Task: Adjust the mouse tracking speed and scrolling direction according to your preference.
Action: Mouse moved to (374, 181)
Screenshot: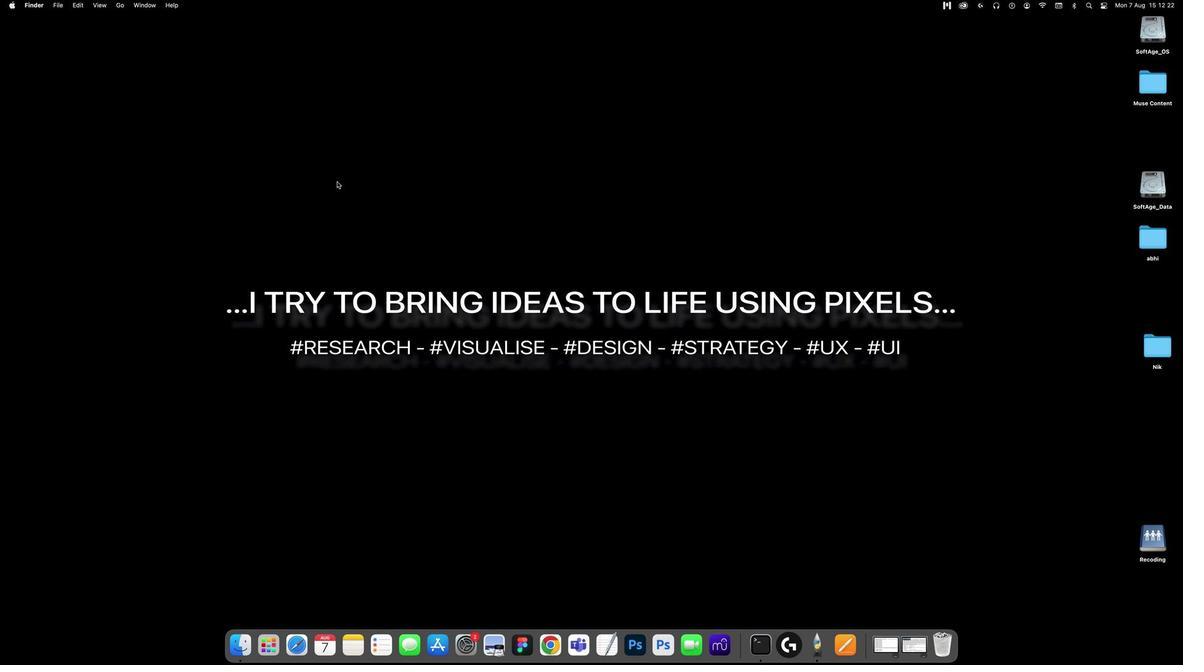 
Action: Mouse pressed left at (374, 181)
Screenshot: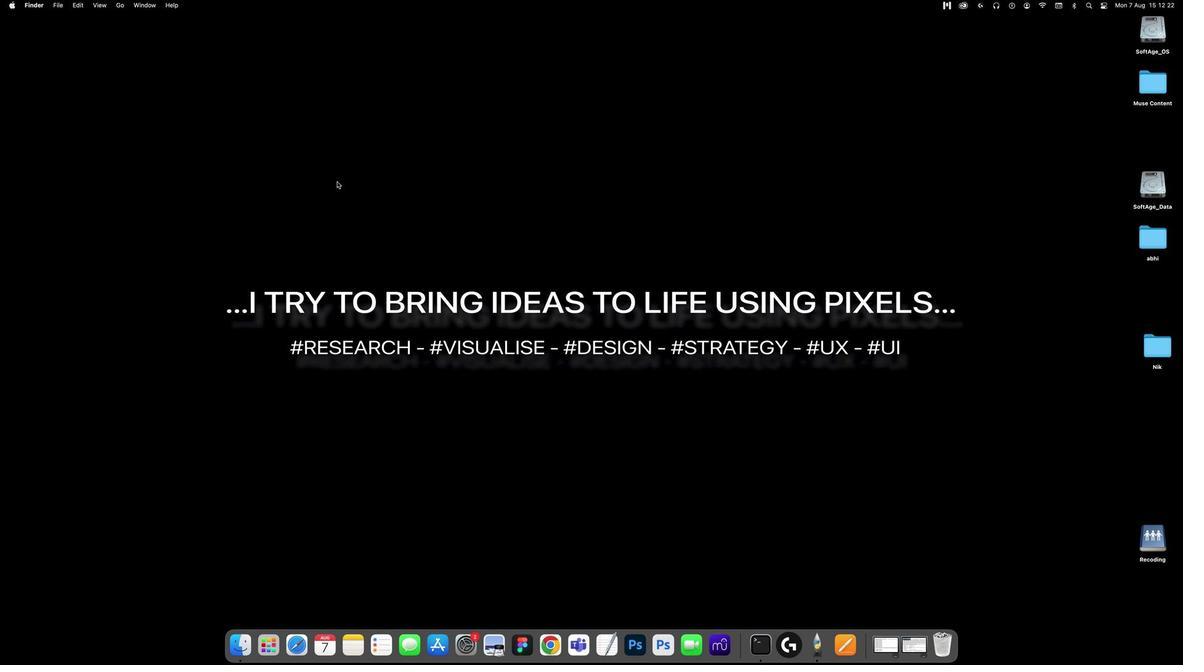 
Action: Mouse moved to (85, 1)
Screenshot: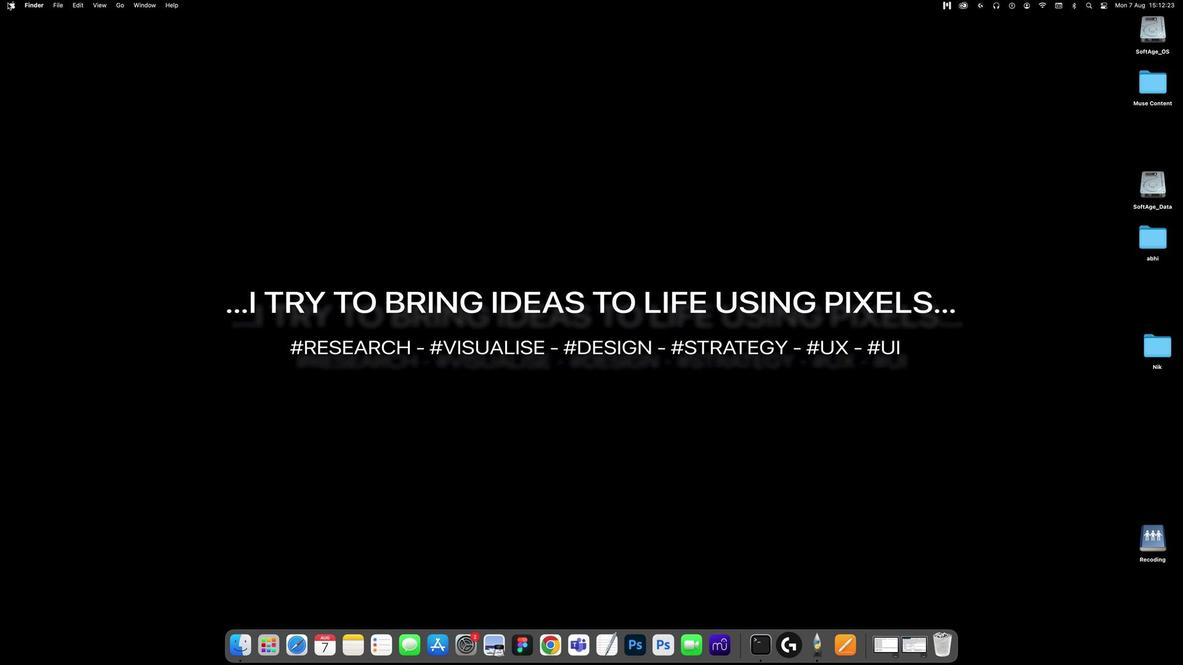 
Action: Mouse pressed left at (85, 1)
Screenshot: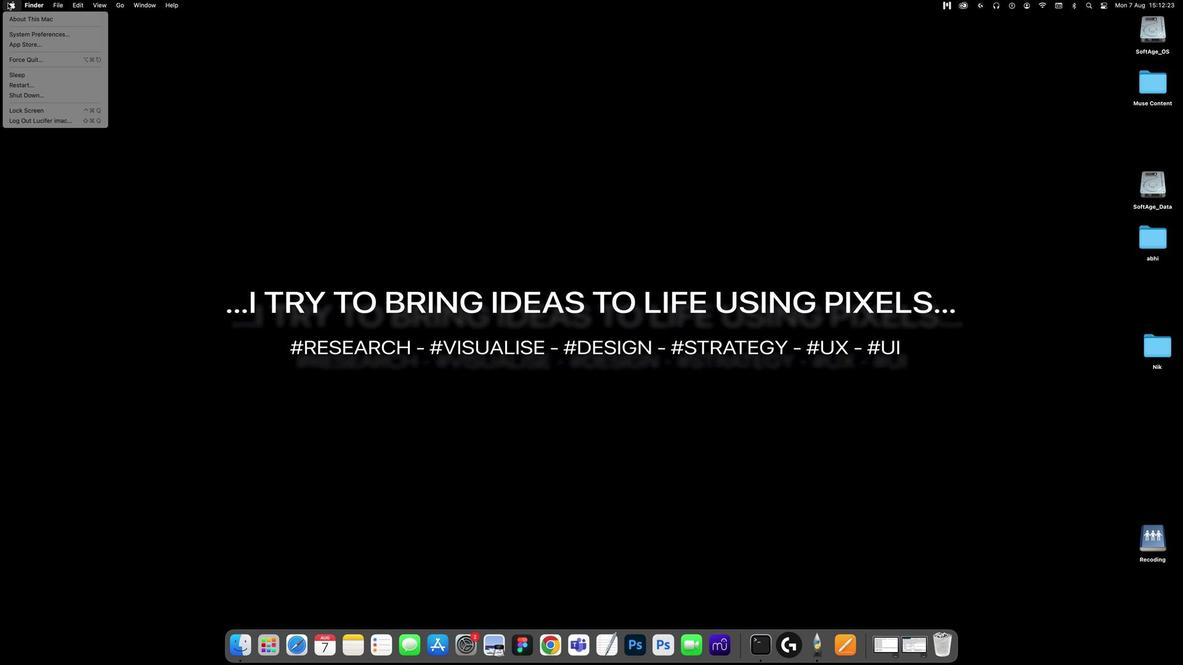 
Action: Mouse moved to (88, 31)
Screenshot: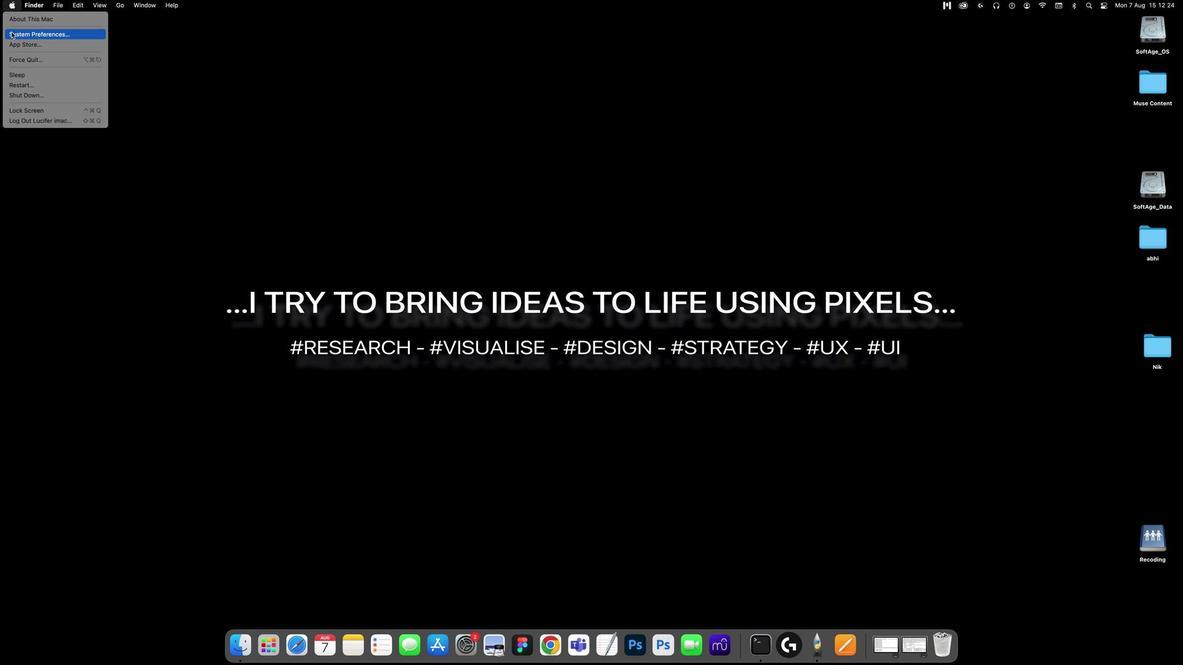 
Action: Mouse pressed left at (88, 31)
Screenshot: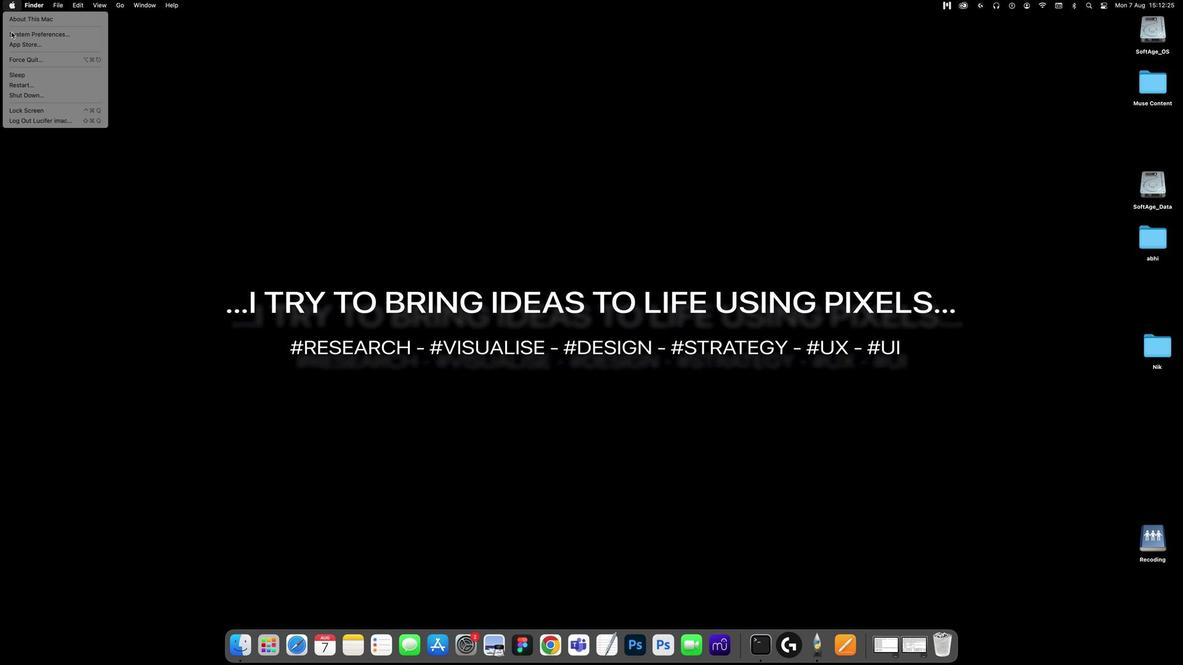 
Action: Mouse moved to (677, 366)
Screenshot: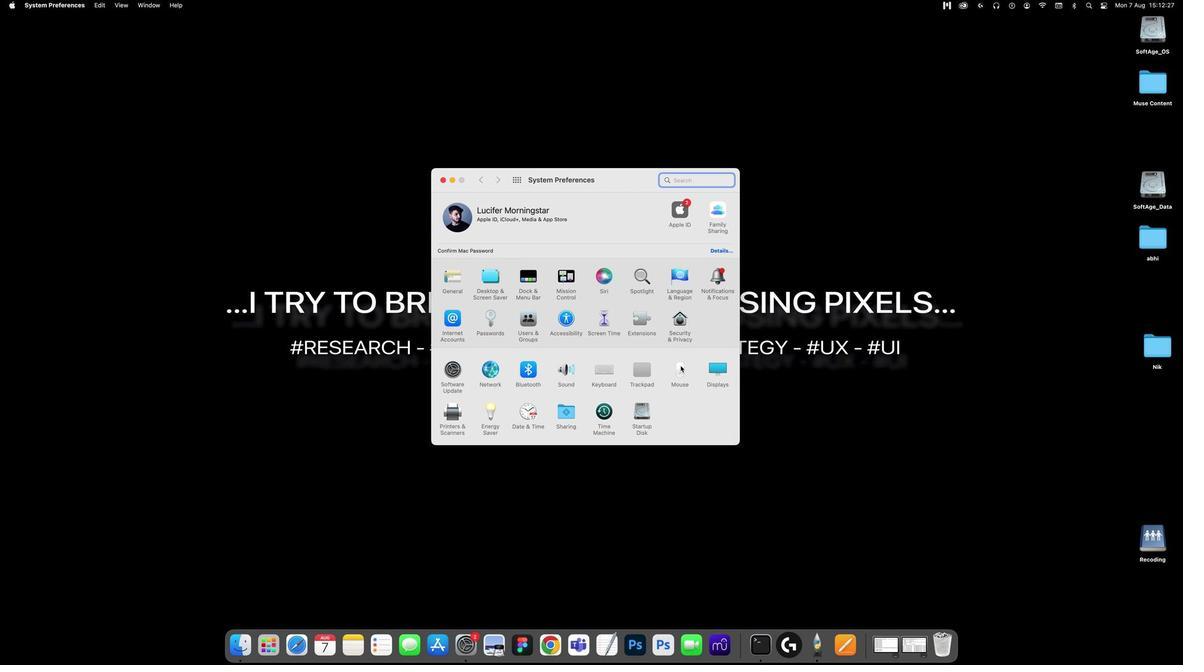 
Action: Mouse pressed left at (677, 366)
Screenshot: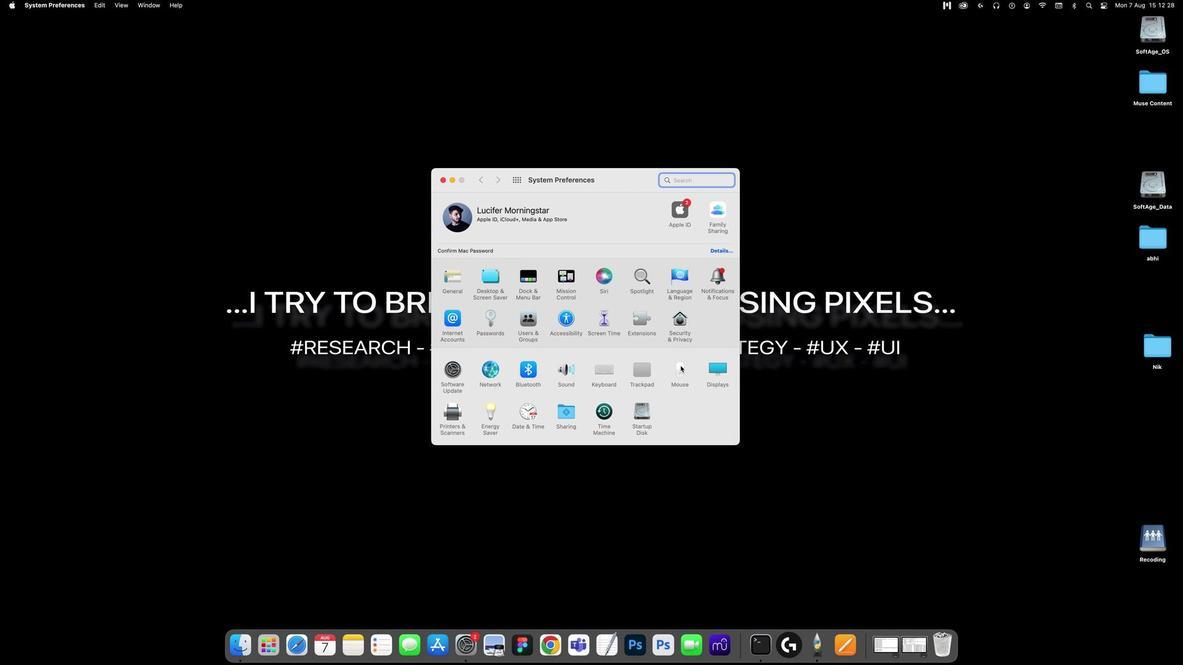 
Action: Mouse moved to (547, 232)
Screenshot: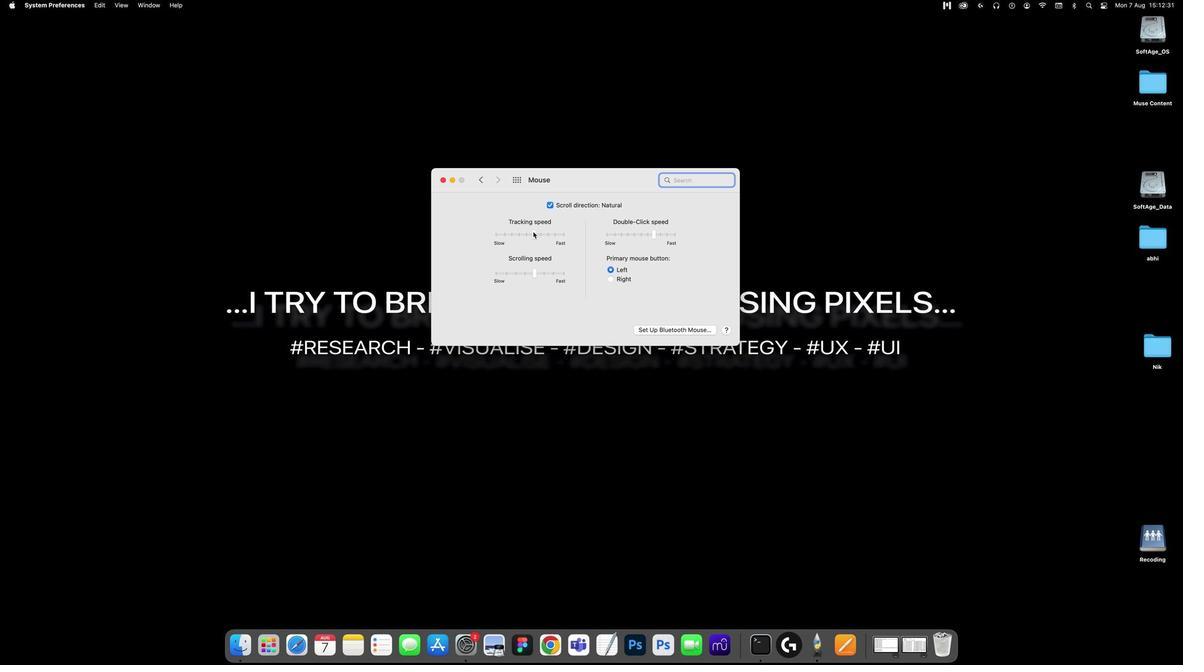 
Action: Mouse pressed left at (547, 232)
Screenshot: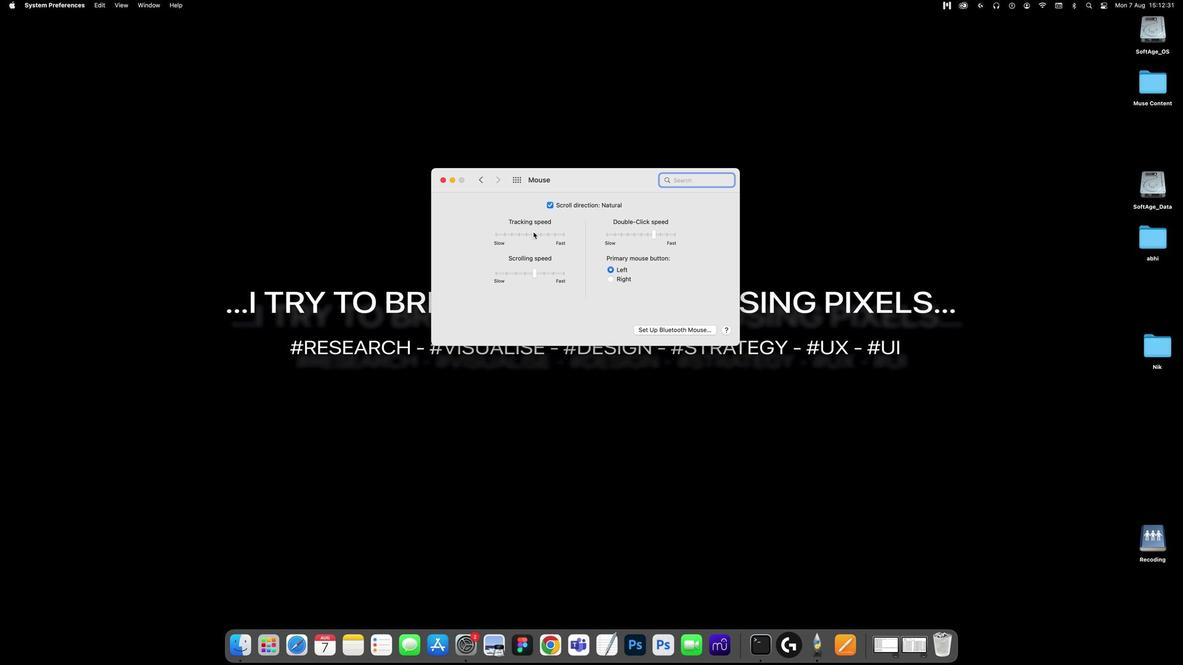
Action: Mouse moved to (549, 271)
Screenshot: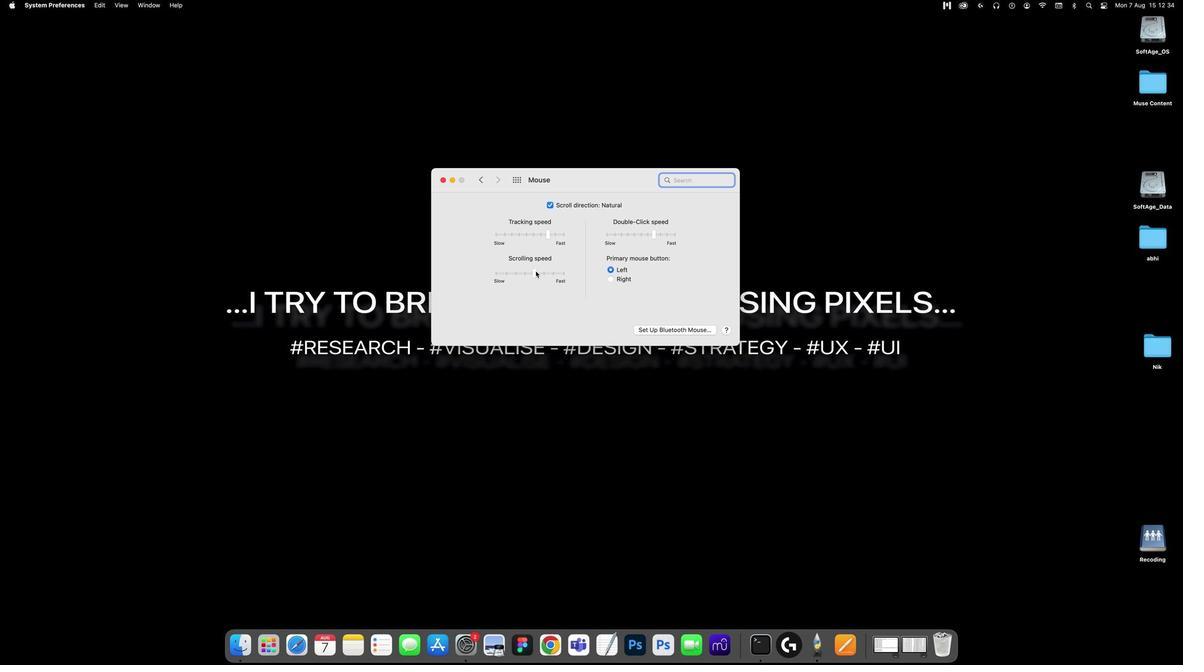 
Action: Mouse pressed left at (549, 271)
Screenshot: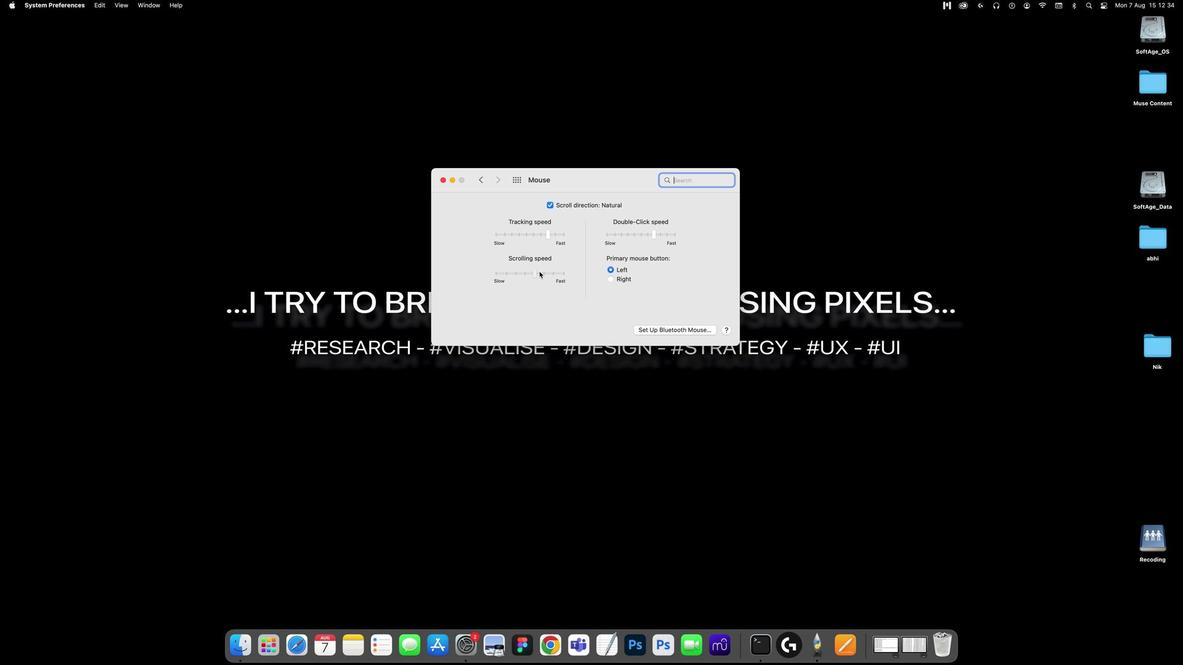 
Action: Mouse moved to (651, 232)
Screenshot: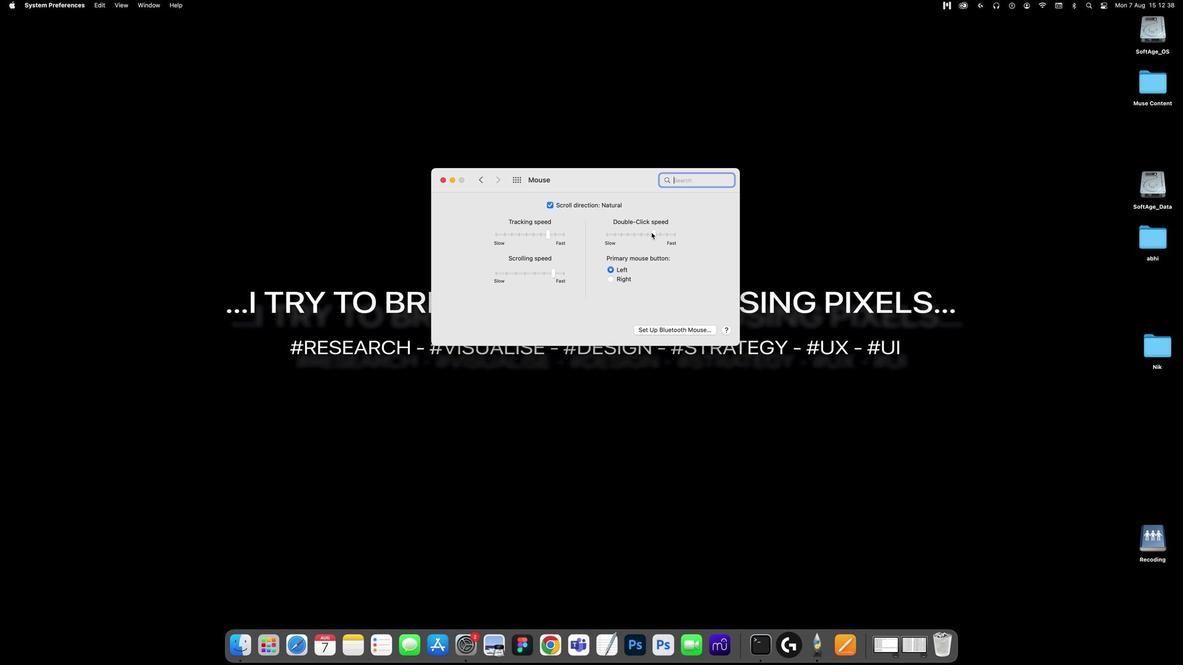 
Action: Mouse pressed left at (651, 232)
Screenshot: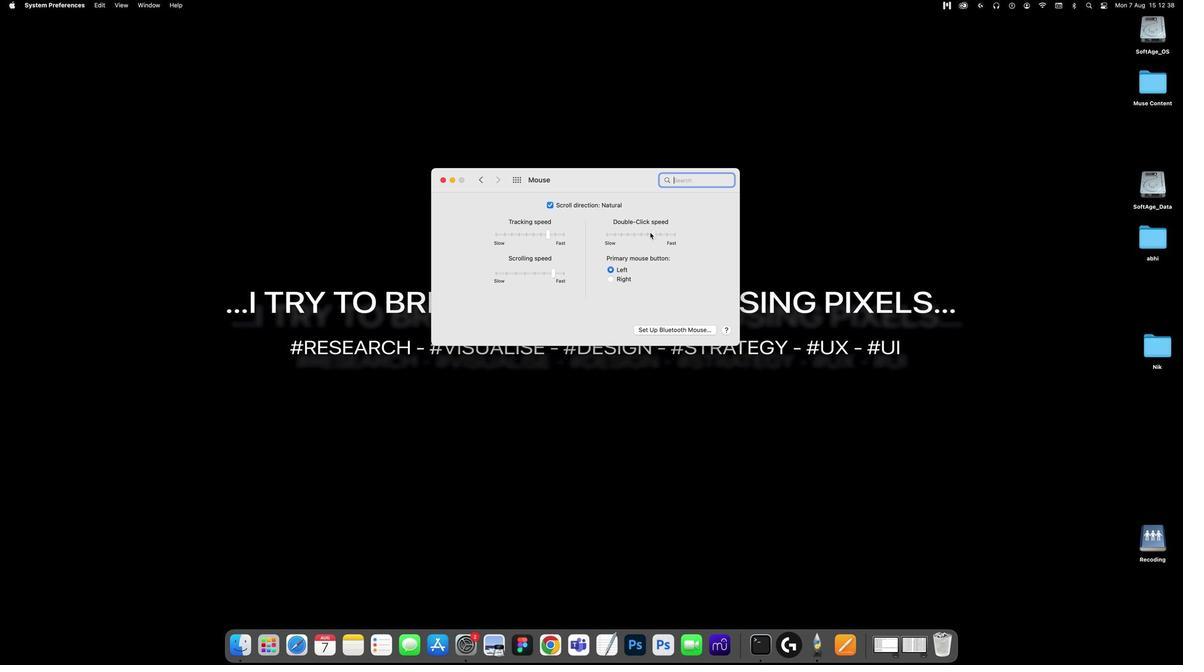 
Action: Mouse moved to (615, 279)
Screenshot: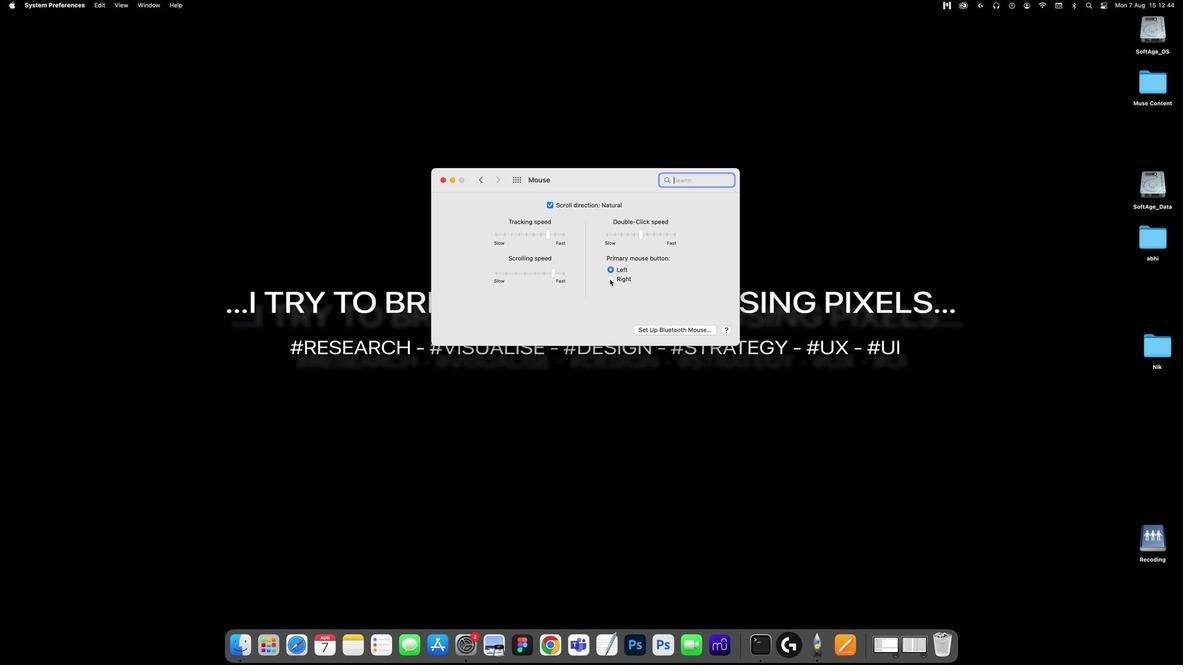 
Action: Mouse pressed left at (615, 279)
Screenshot: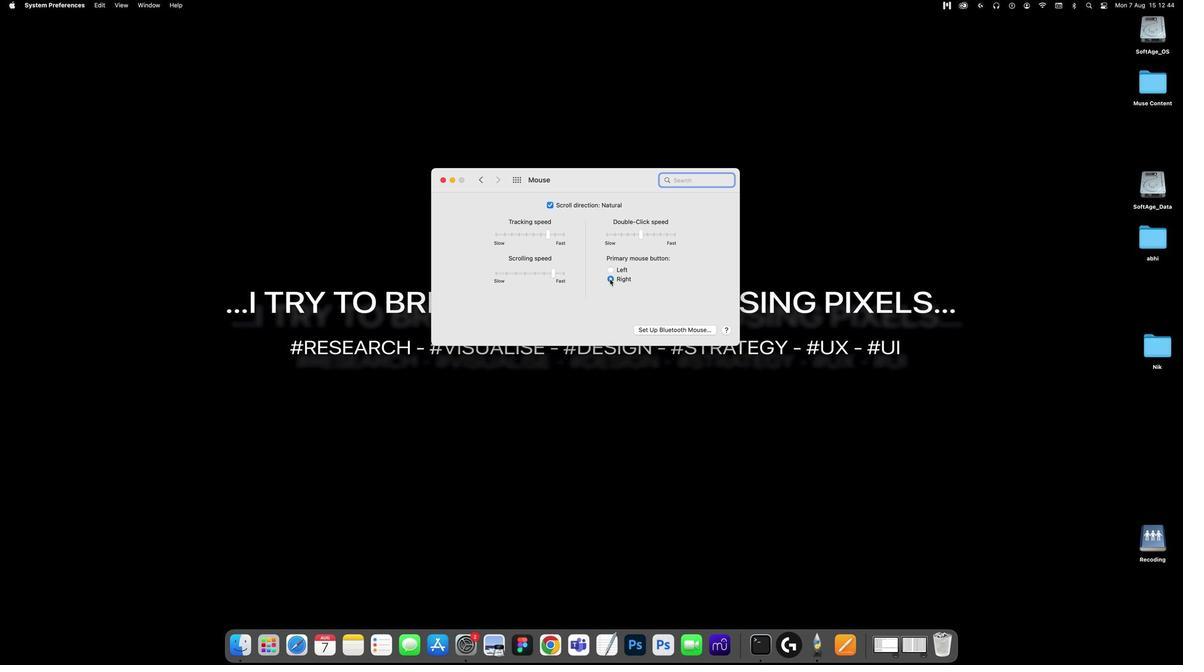 
Action: Mouse moved to (614, 271)
Screenshot: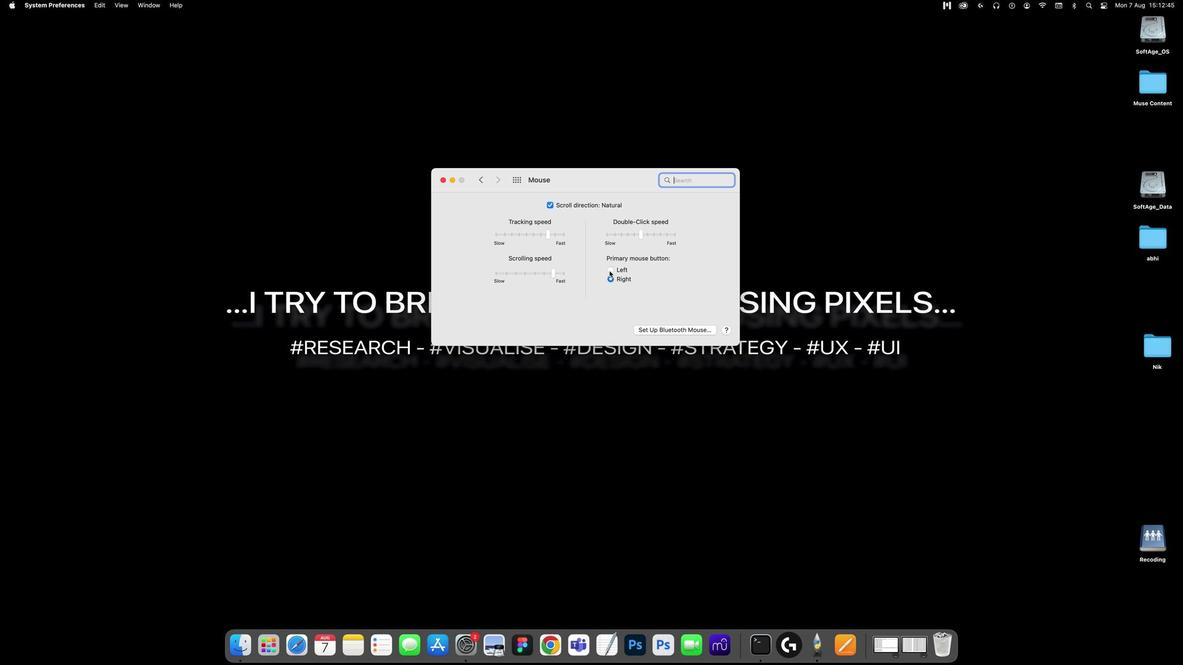 
Action: Mouse pressed right at (614, 271)
Screenshot: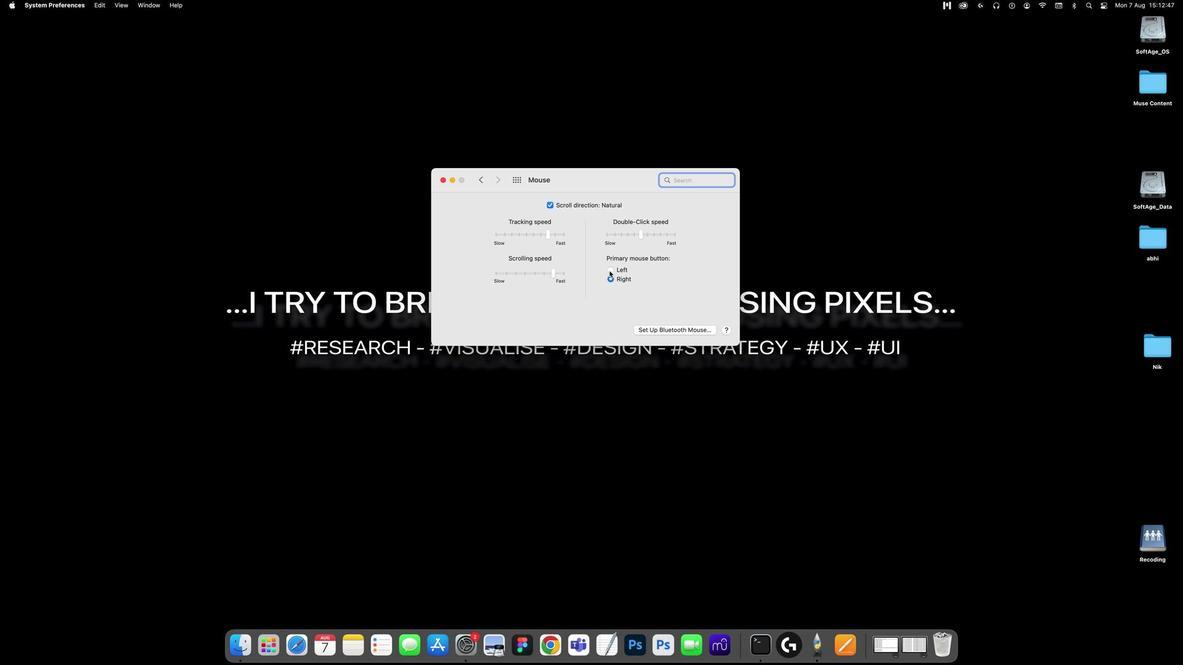 
Action: Mouse moved to (614, 271)
Screenshot: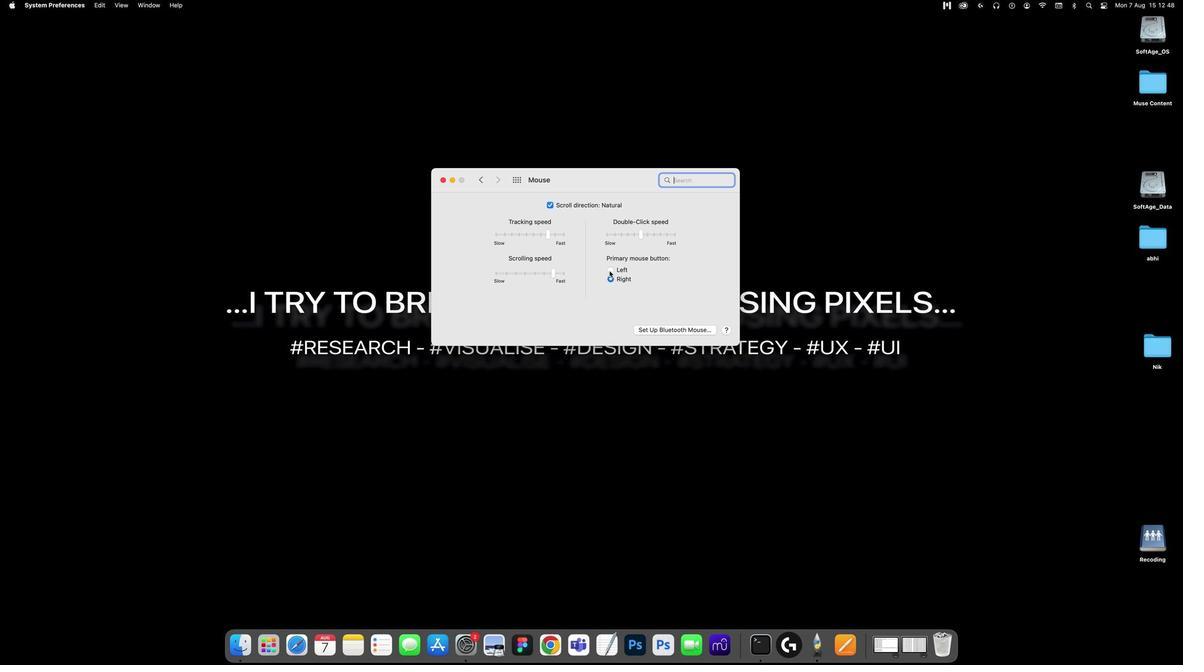 
Action: Mouse pressed right at (614, 271)
Screenshot: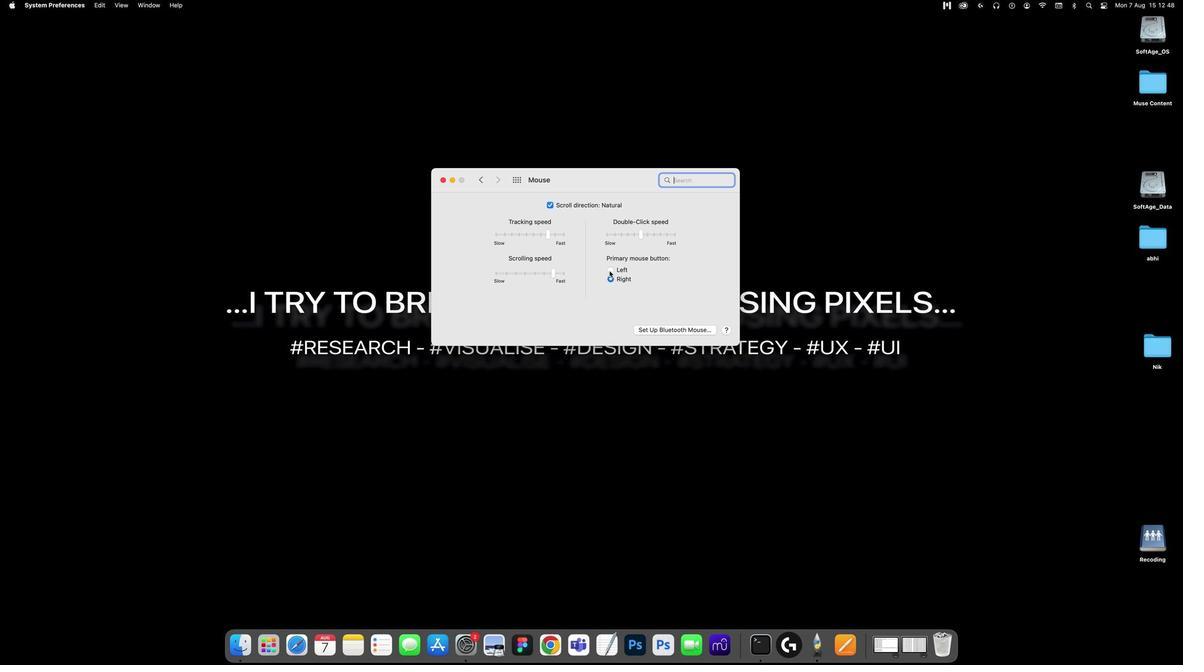 
Action: Mouse moved to (615, 269)
Screenshot: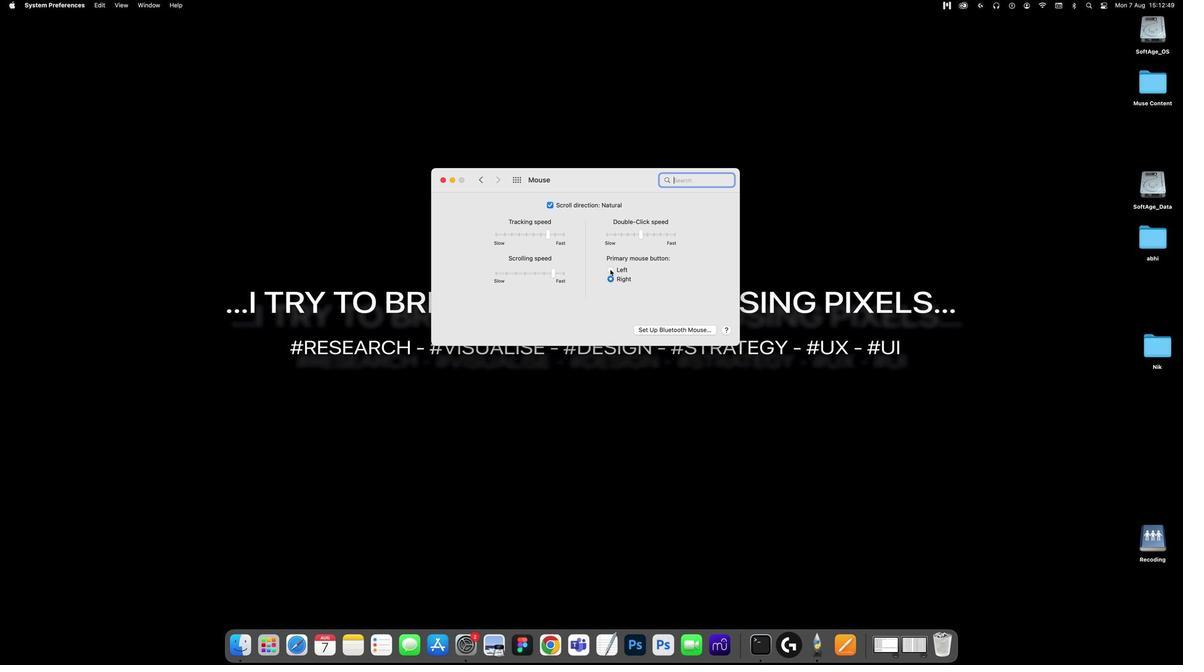 
Action: Mouse pressed right at (615, 269)
Screenshot: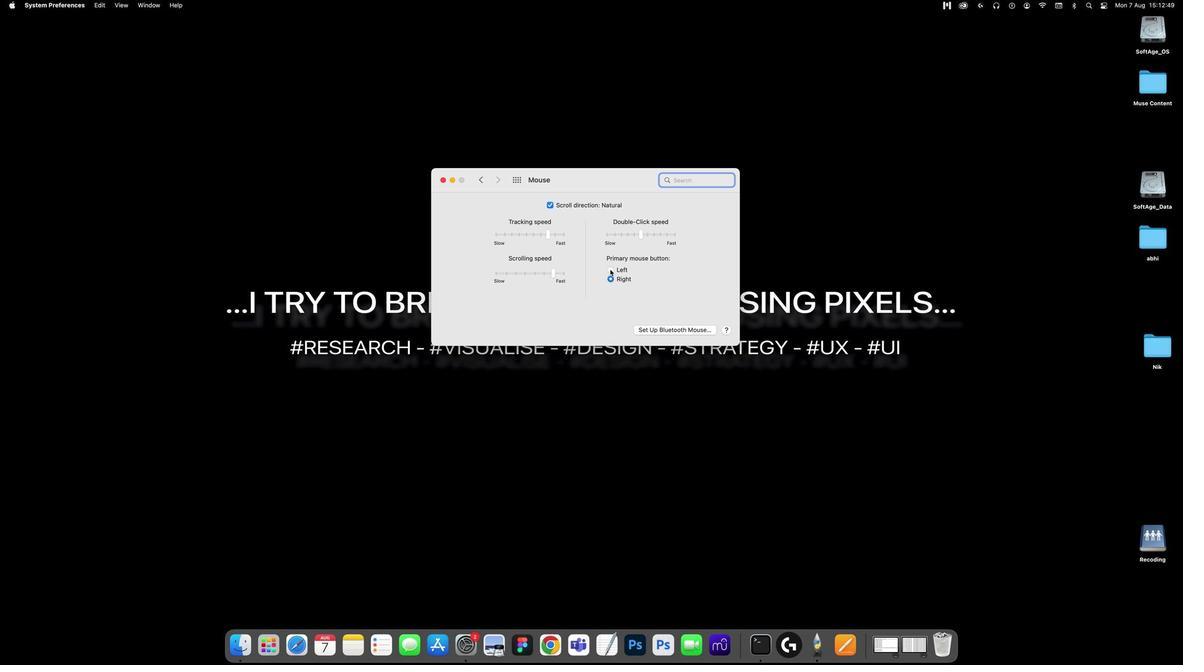 
Action: Mouse moved to (615, 269)
Screenshot: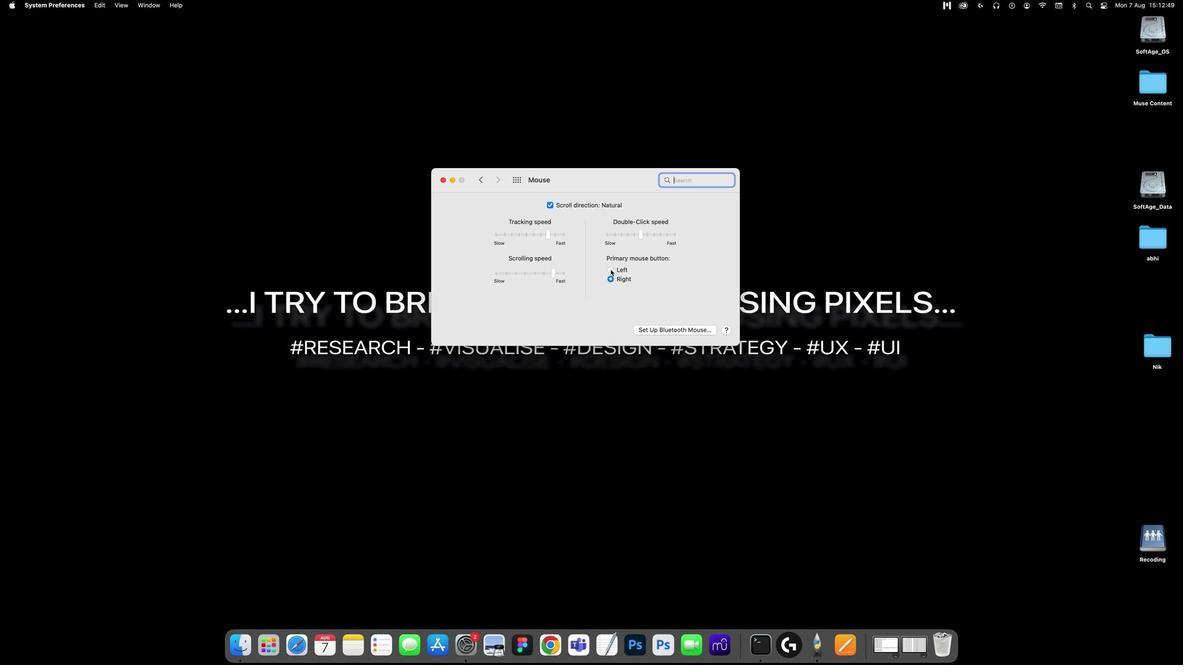 
Action: Mouse pressed right at (615, 269)
Screenshot: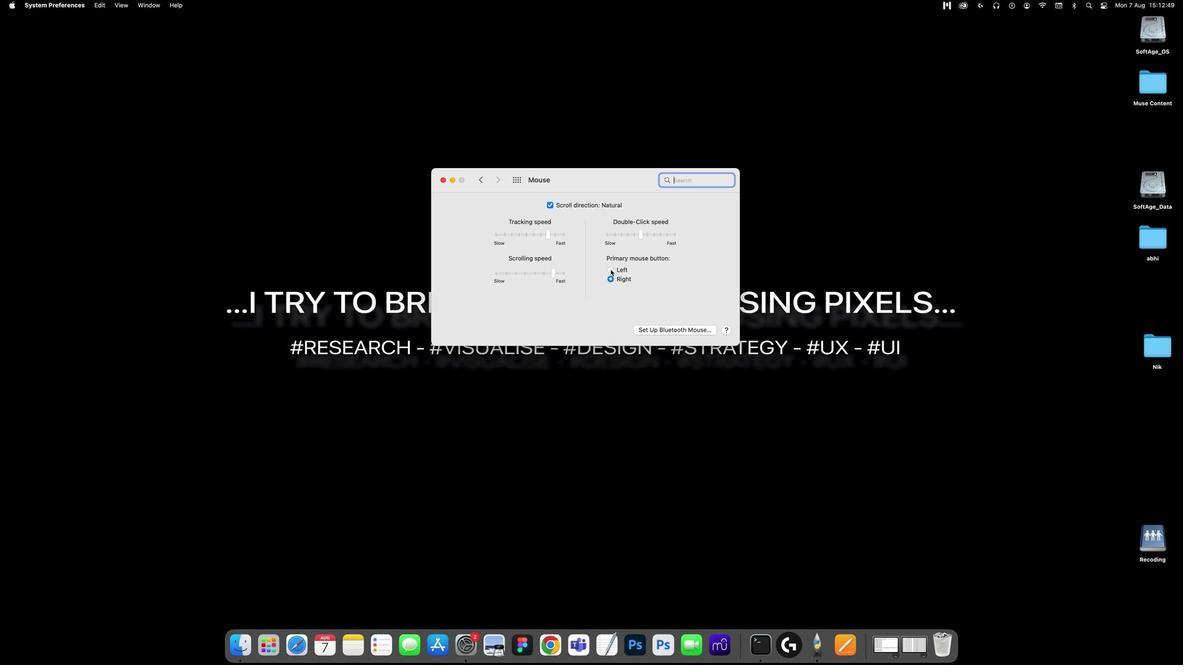 
Action: Mouse pressed right at (615, 269)
Screenshot: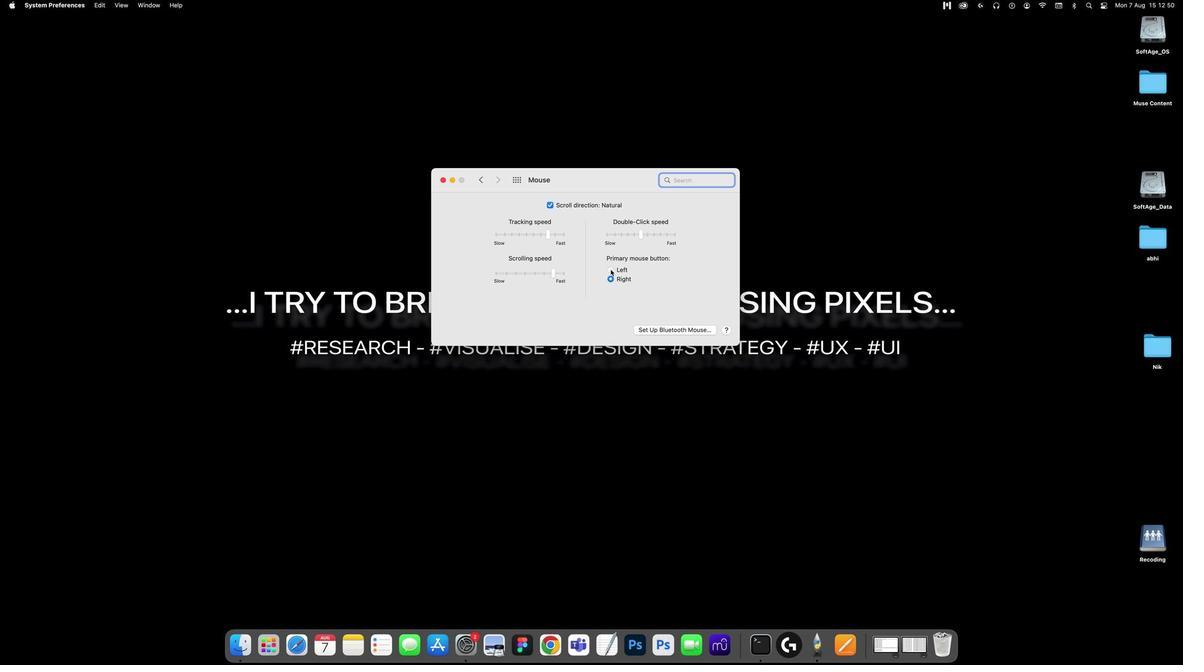 
Action: Mouse pressed right at (615, 269)
Screenshot: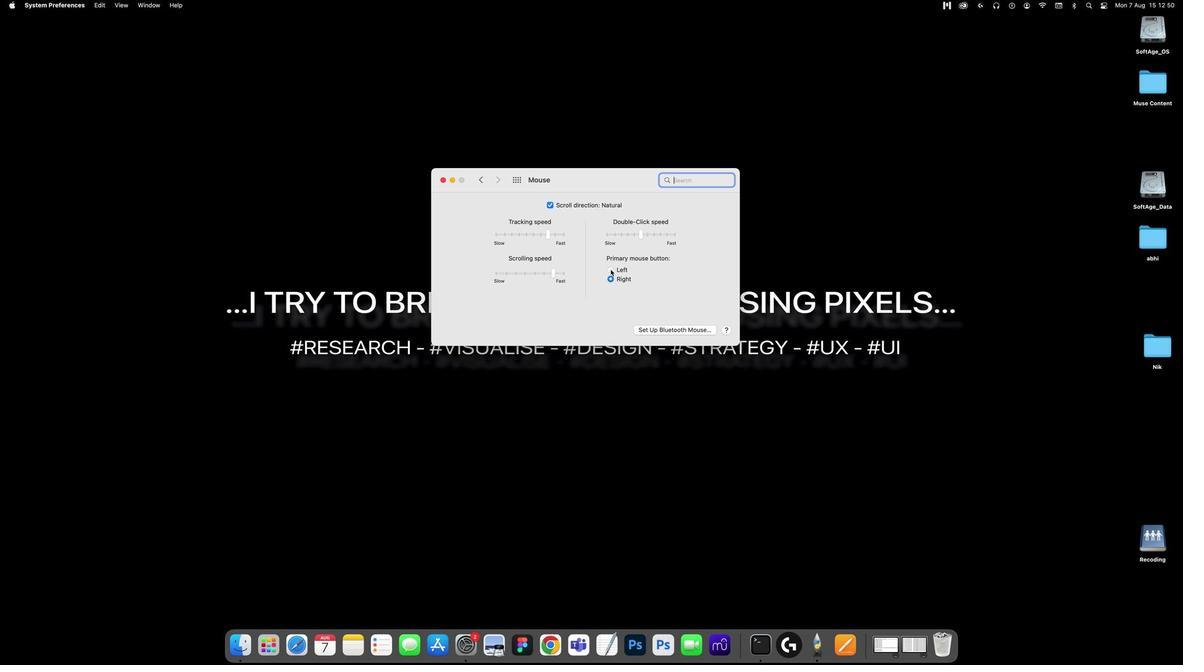 
Action: Mouse pressed left at (615, 269)
Screenshot: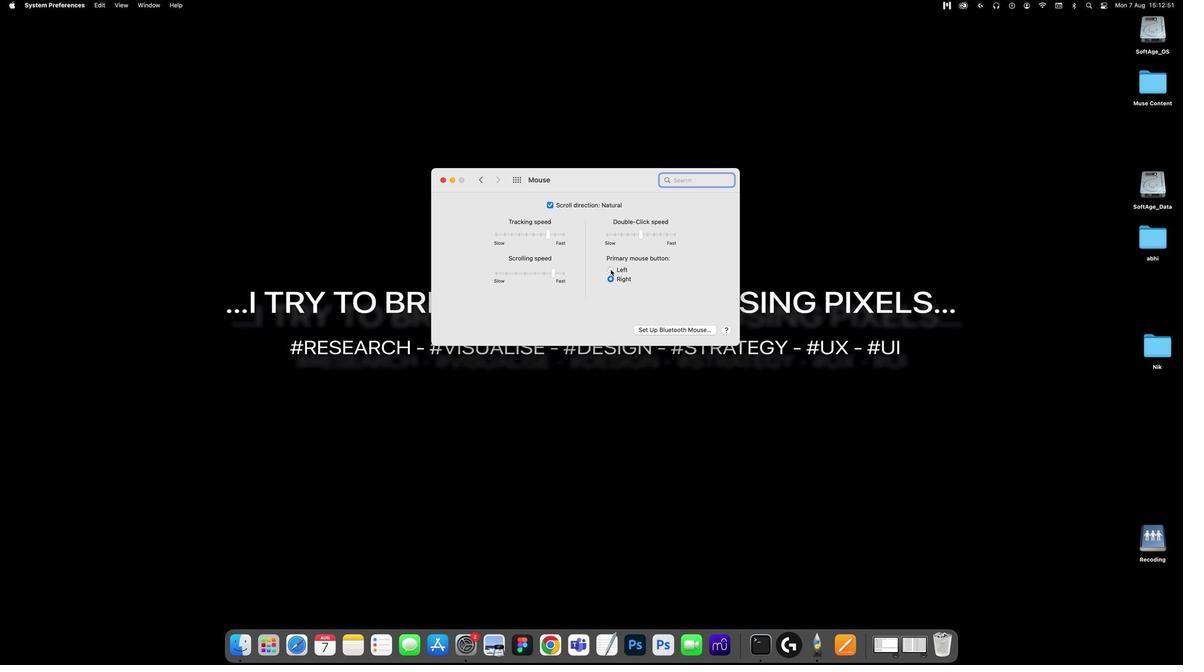
Action: Mouse moved to (561, 231)
Screenshot: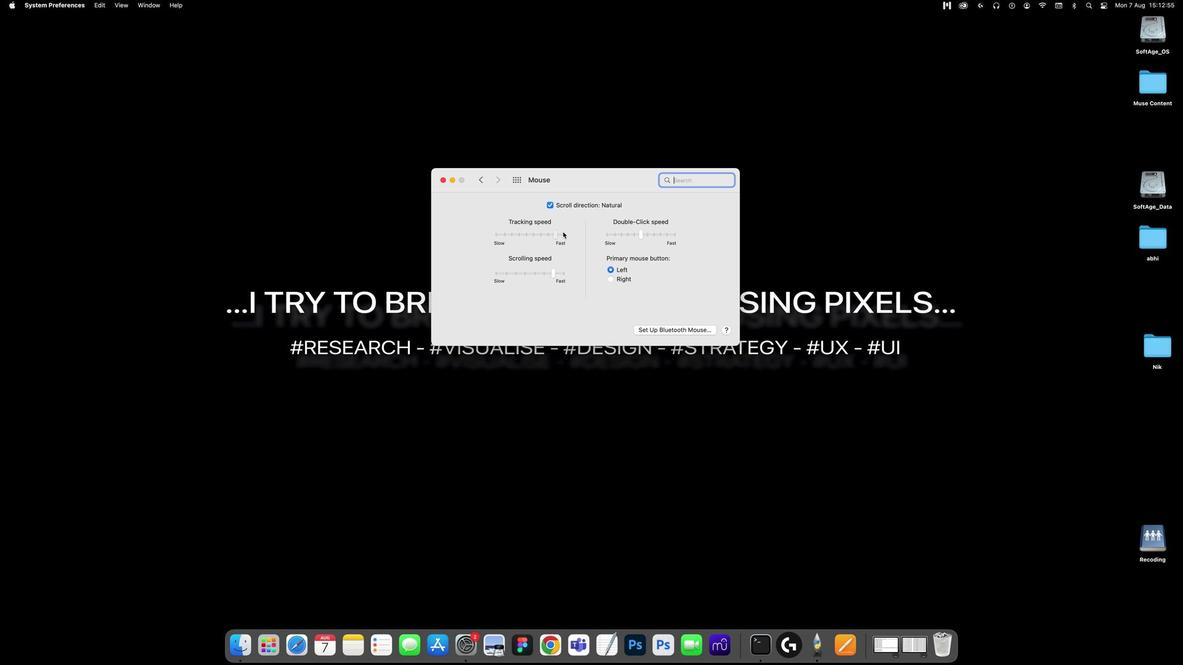 
Action: Mouse pressed left at (561, 231)
Screenshot: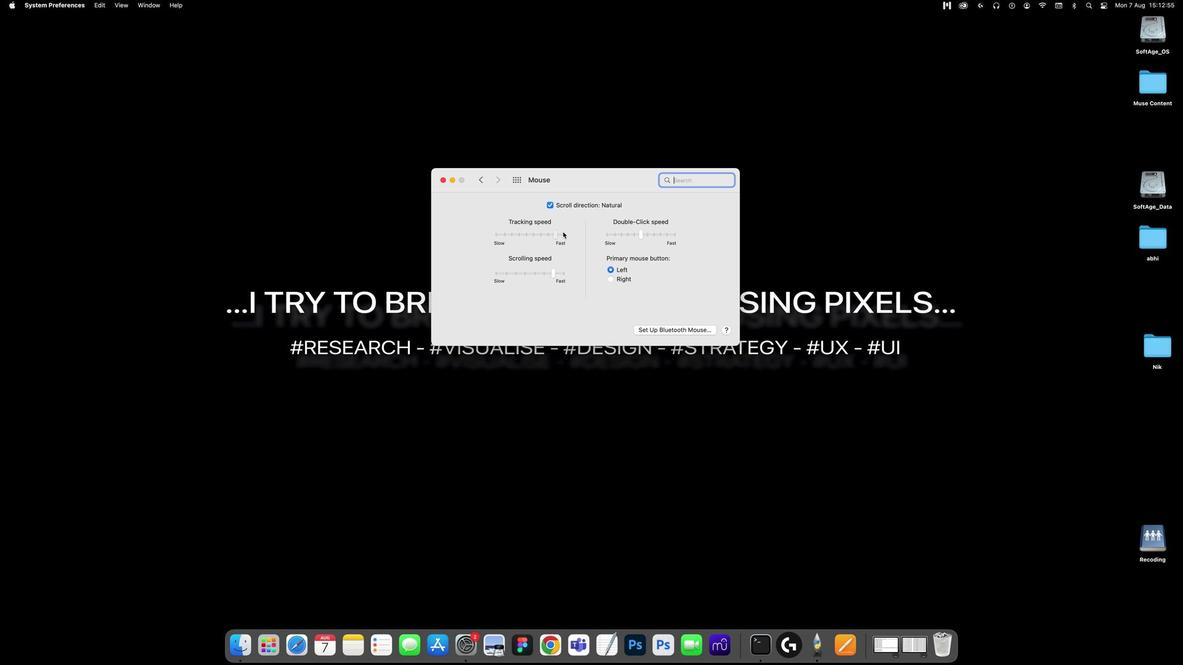 
Action: Mouse moved to (554, 232)
Screenshot: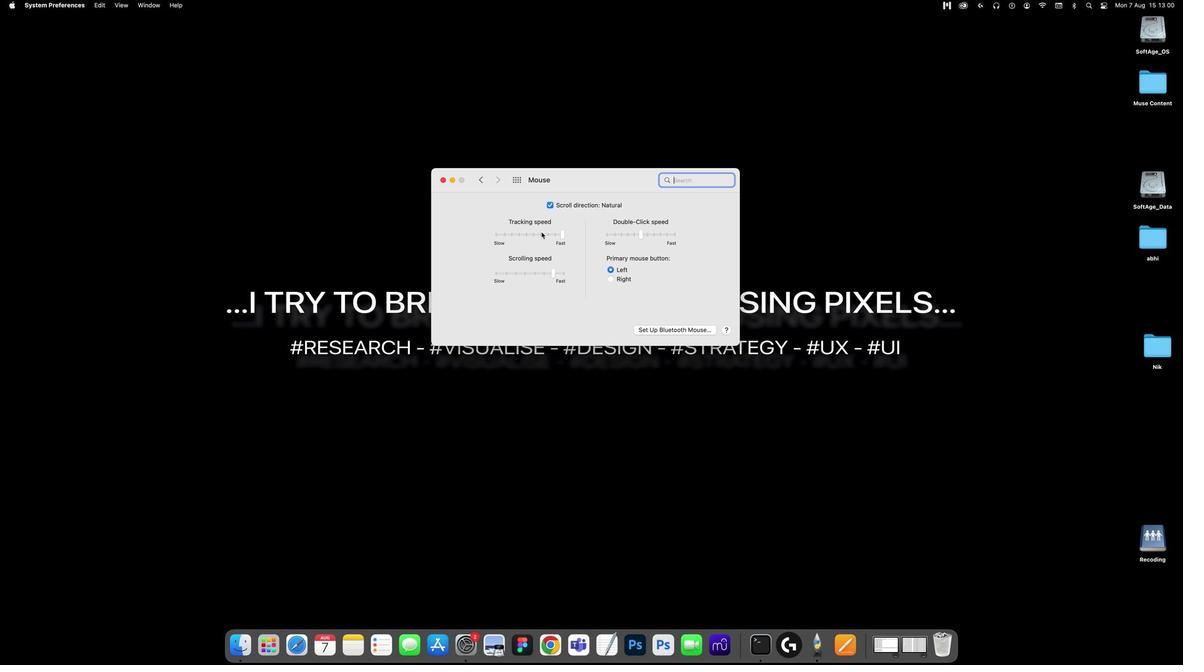 
Action: Mouse pressed left at (554, 232)
Screenshot: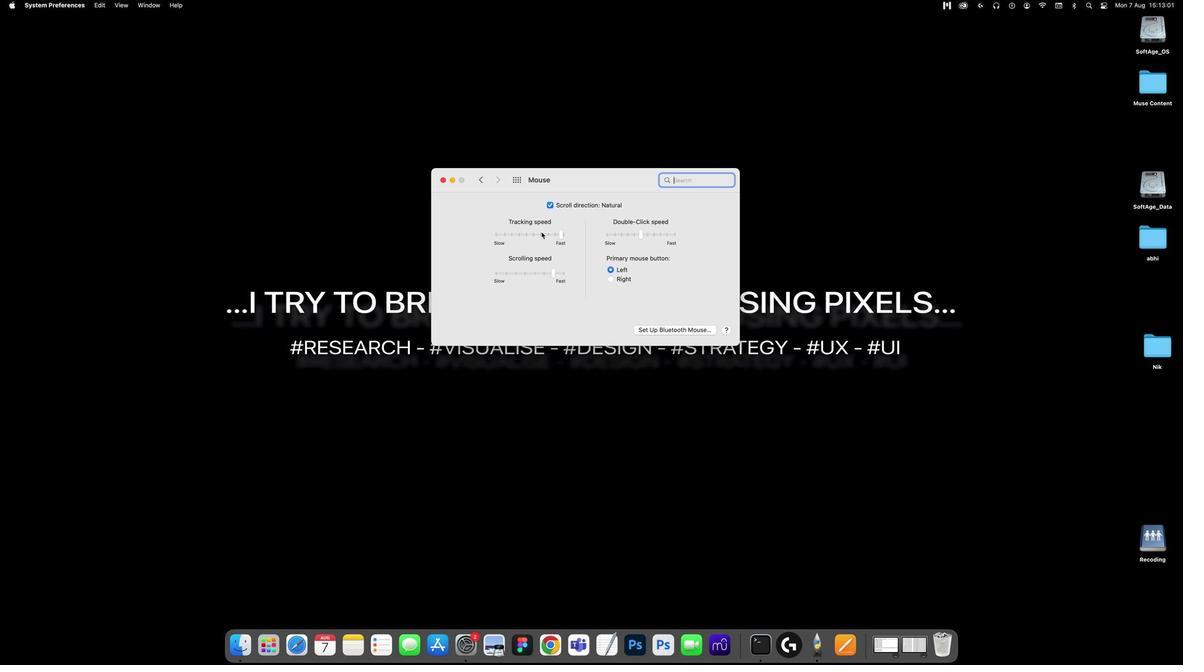 
Action: Mouse scrolled (554, 232) with delta (78, 0)
Screenshot: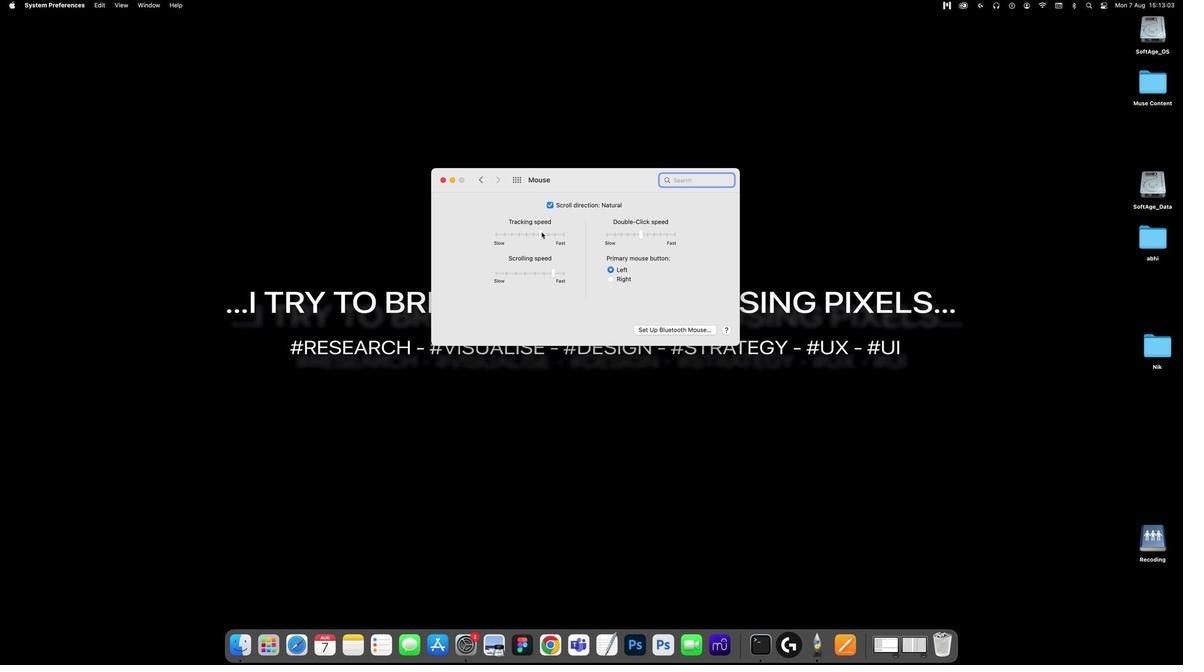 
Action: Mouse scrolled (554, 232) with delta (78, 0)
Screenshot: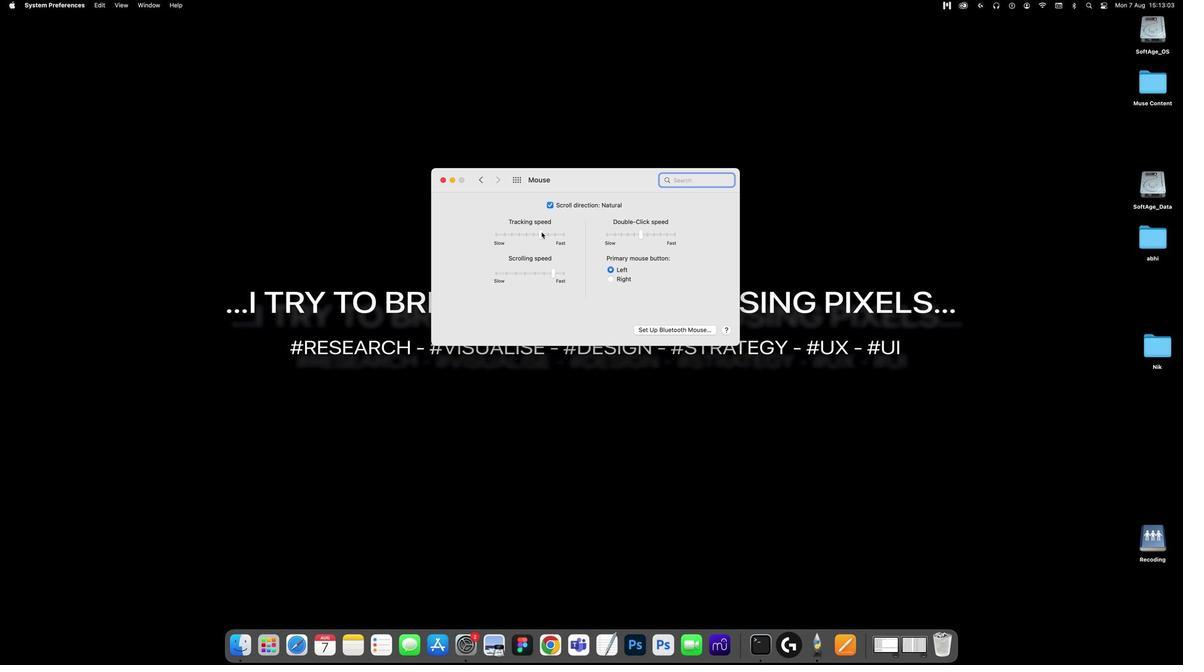 
Action: Mouse scrolled (554, 232) with delta (78, -3)
Screenshot: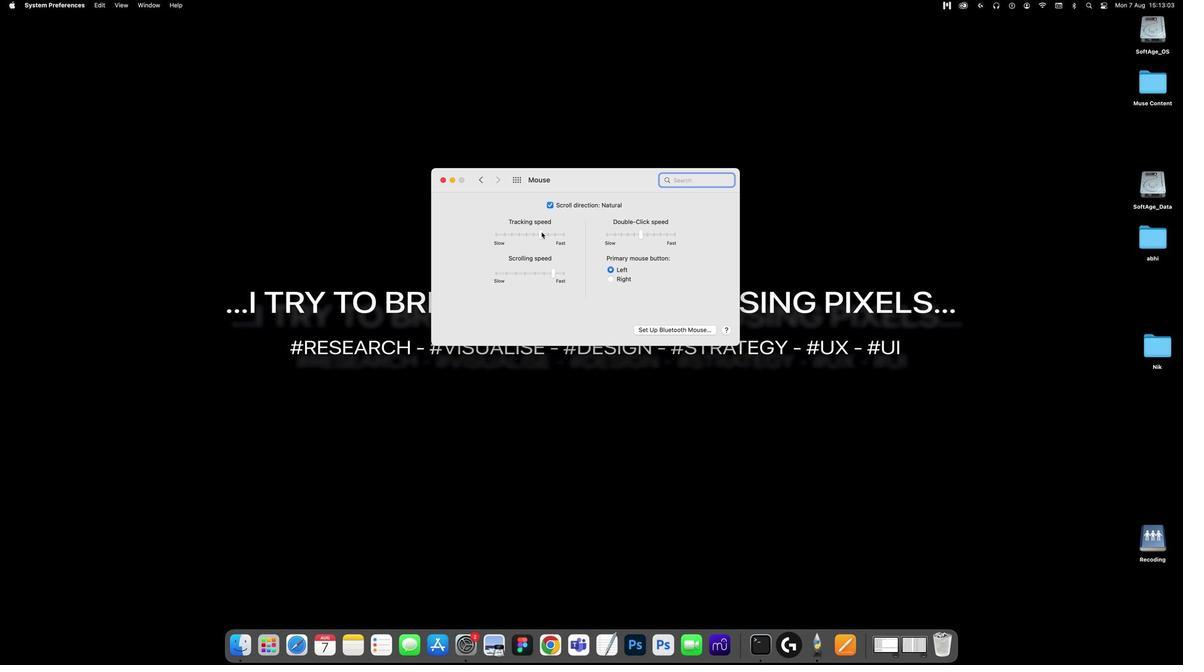 
Action: Mouse moved to (642, 234)
Screenshot: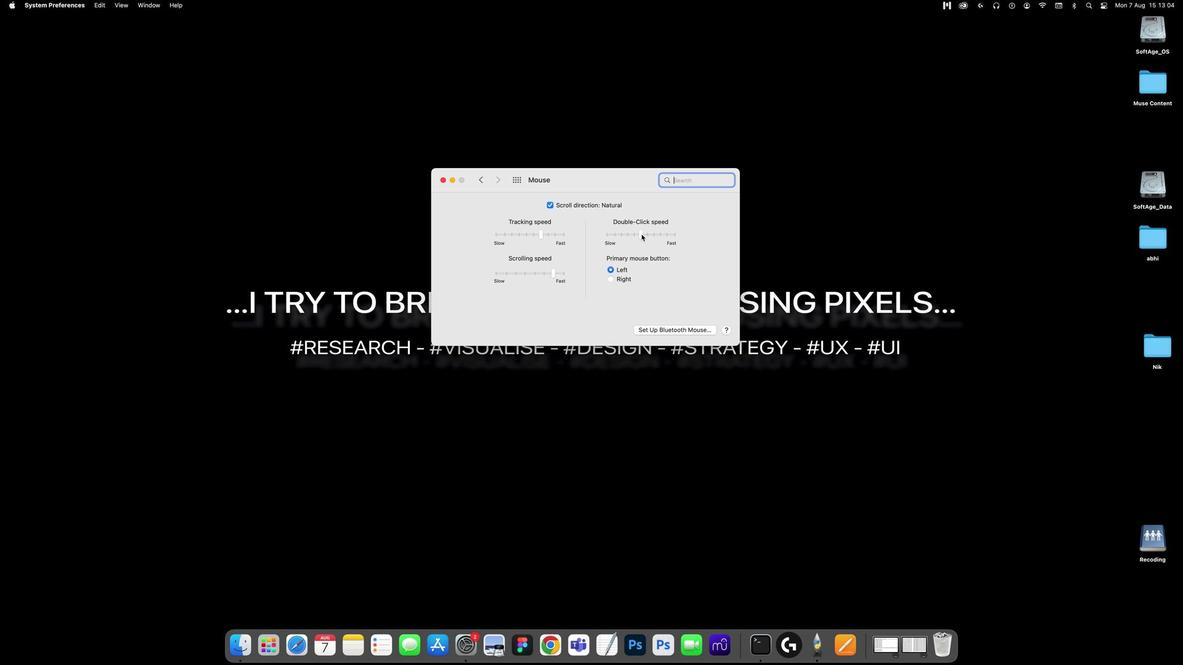 
Action: Mouse pressed left at (642, 234)
Screenshot: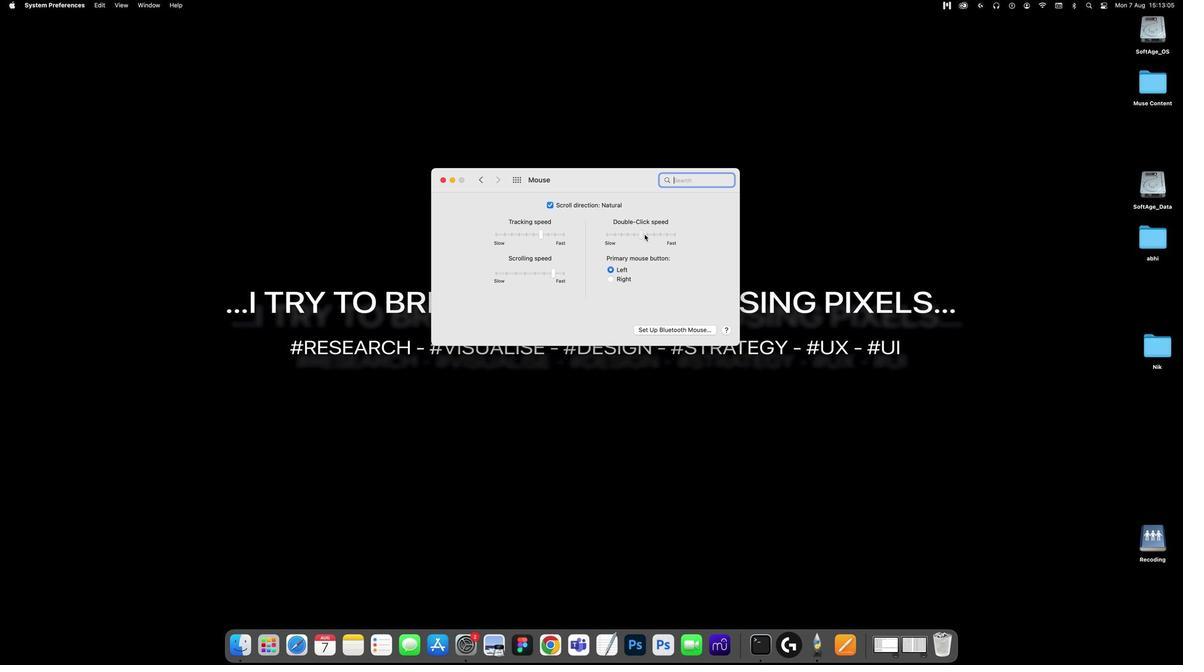 
Action: Mouse moved to (669, 215)
Screenshot: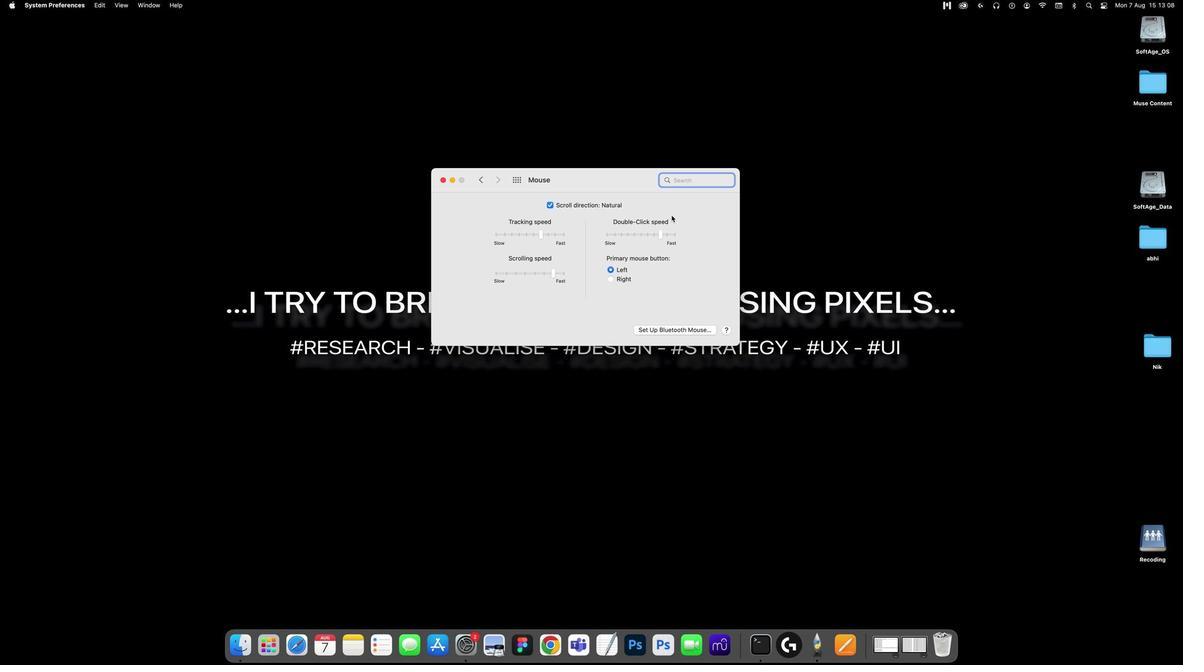 
Action: Mouse pressed left at (669, 215)
Screenshot: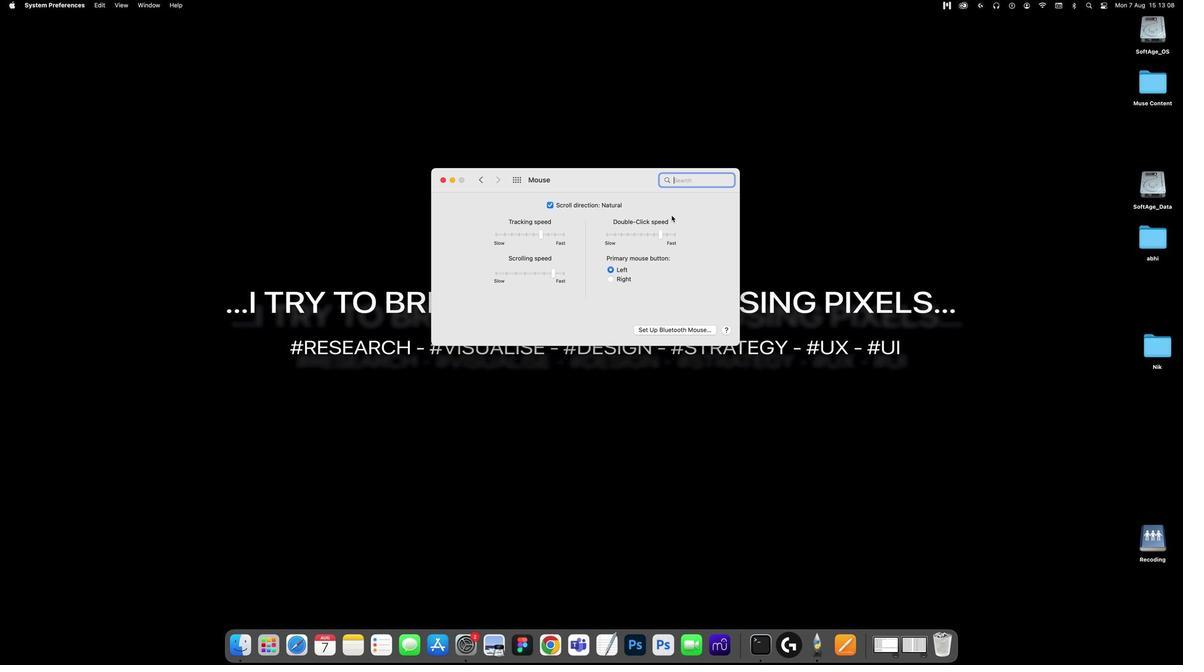 
Action: Mouse pressed left at (669, 215)
Screenshot: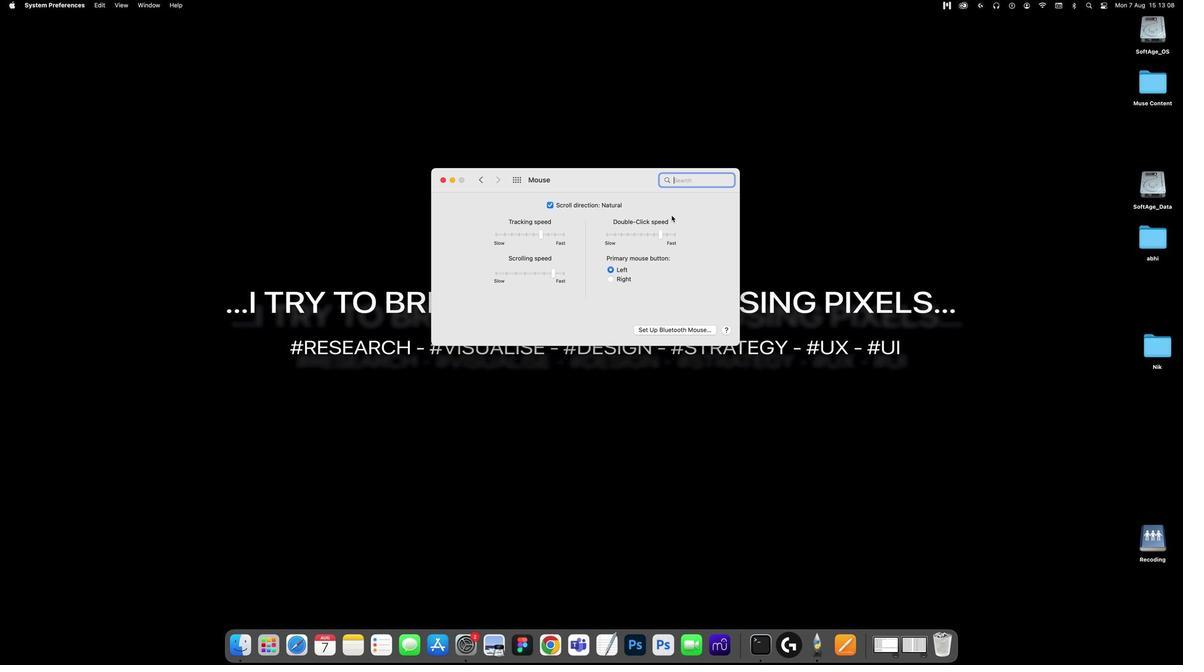 
Action: Mouse moved to (714, 327)
Screenshot: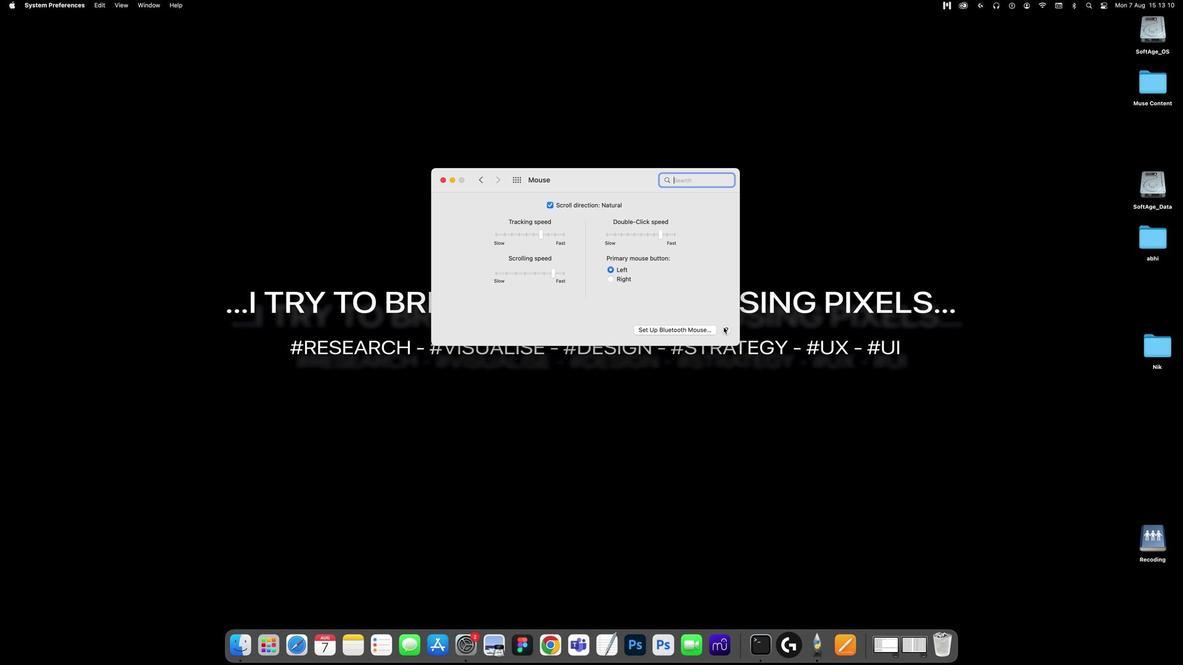 
Action: Mouse pressed left at (714, 327)
Screenshot: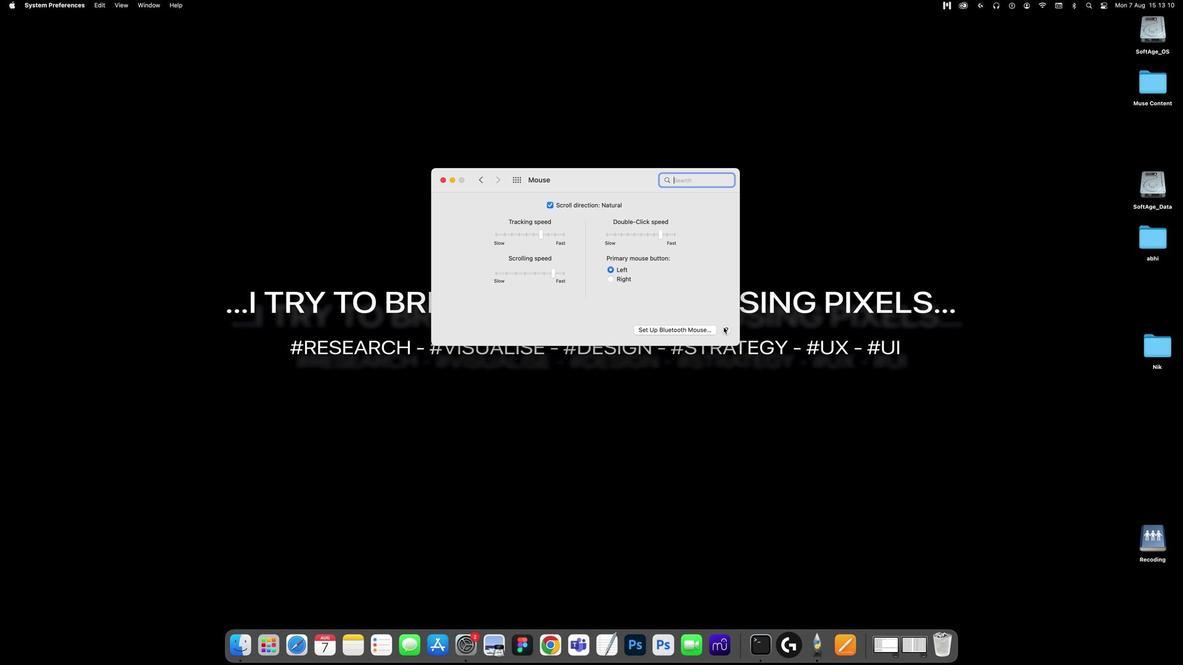 
Action: Mouse moved to (838, 119)
Screenshot: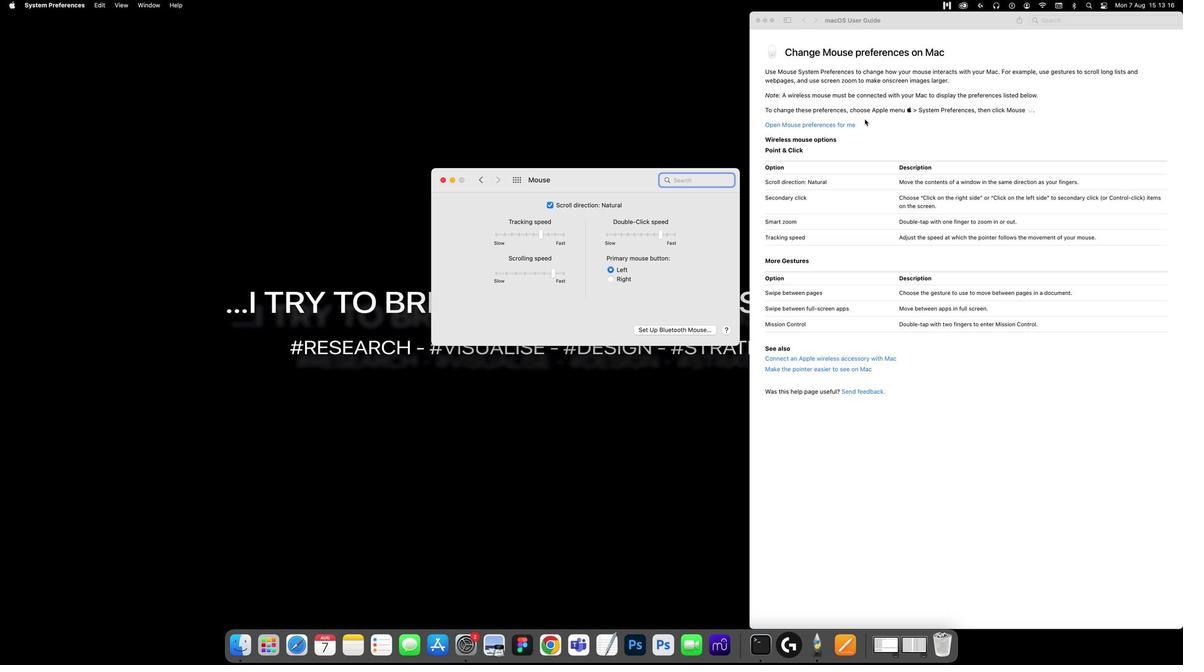 
Action: Mouse scrolled (838, 119) with delta (78, 0)
Screenshot: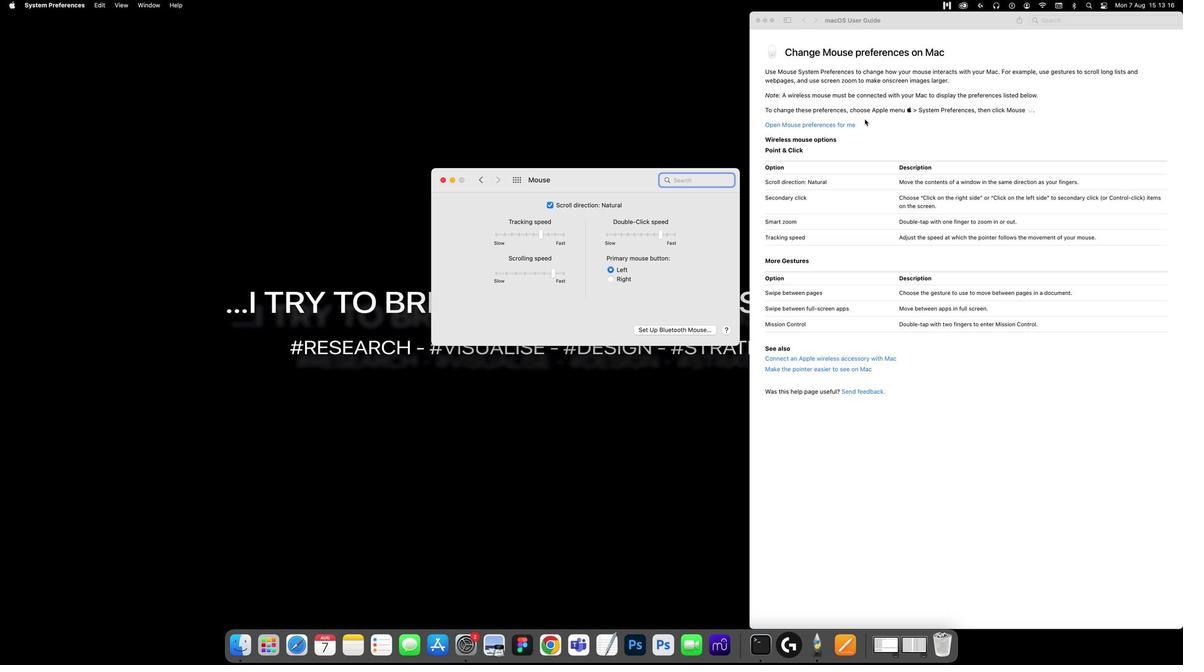 
Action: Mouse moved to (838, 118)
Screenshot: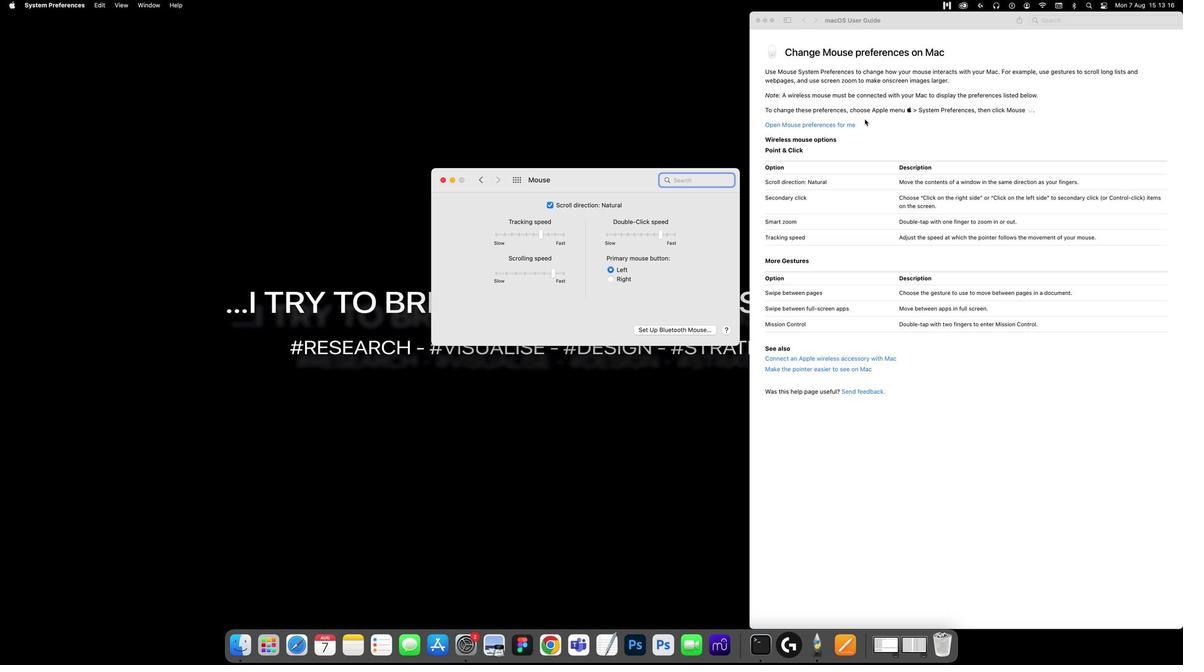 
Action: Mouse scrolled (838, 118) with delta (78, -1)
Screenshot: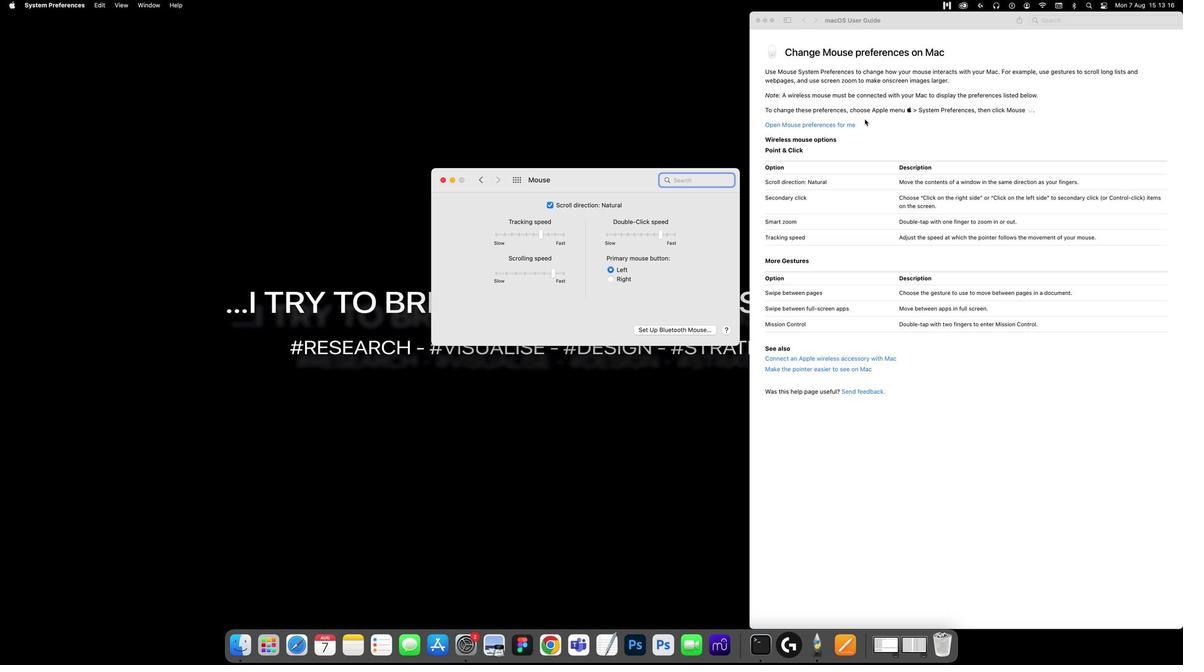 
Action: Mouse moved to (838, 118)
Screenshot: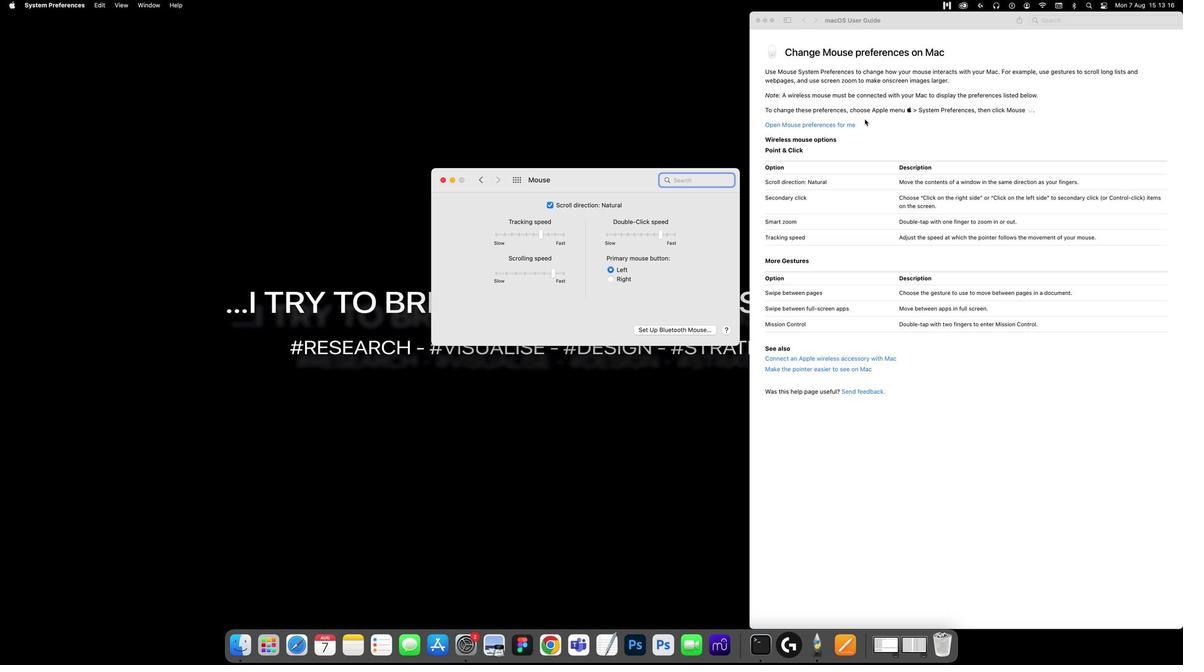 
Action: Mouse scrolled (838, 118) with delta (78, -4)
Screenshot: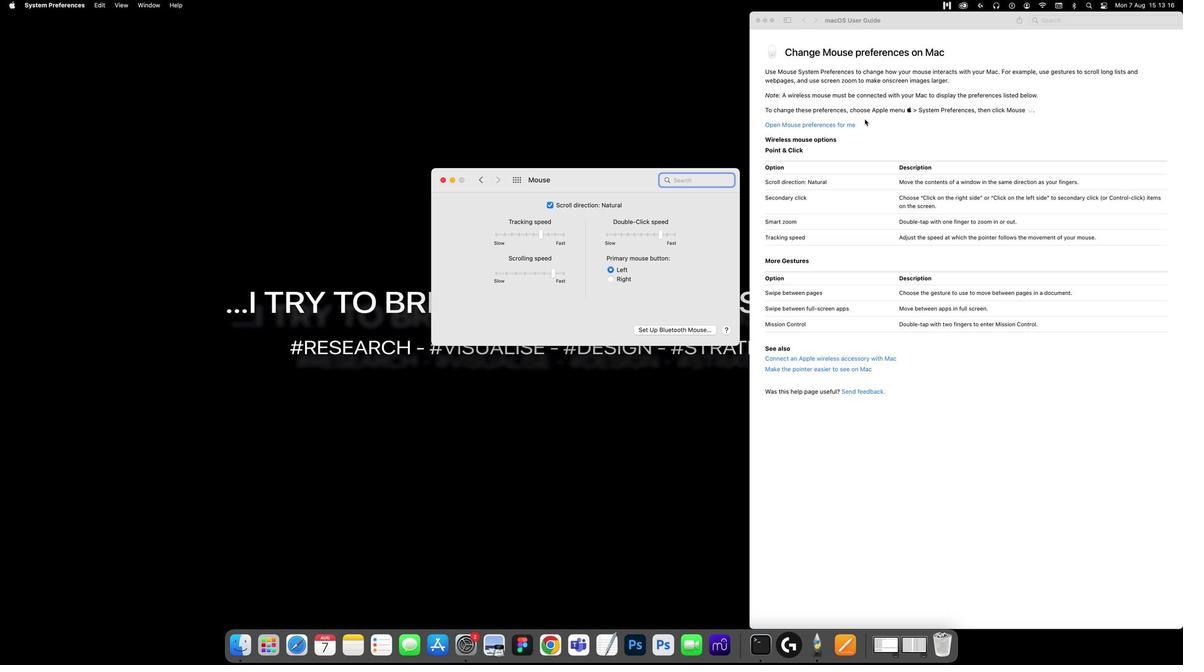 
Action: Mouse scrolled (838, 118) with delta (78, -6)
Screenshot: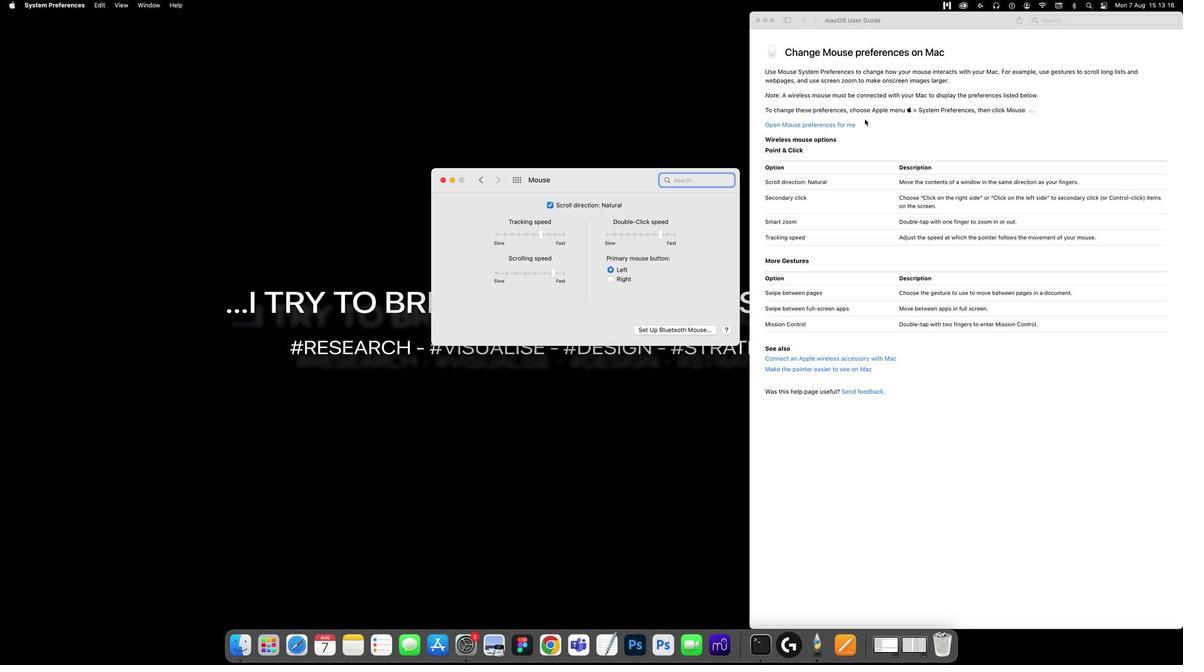 
Action: Mouse scrolled (838, 118) with delta (78, -7)
Screenshot: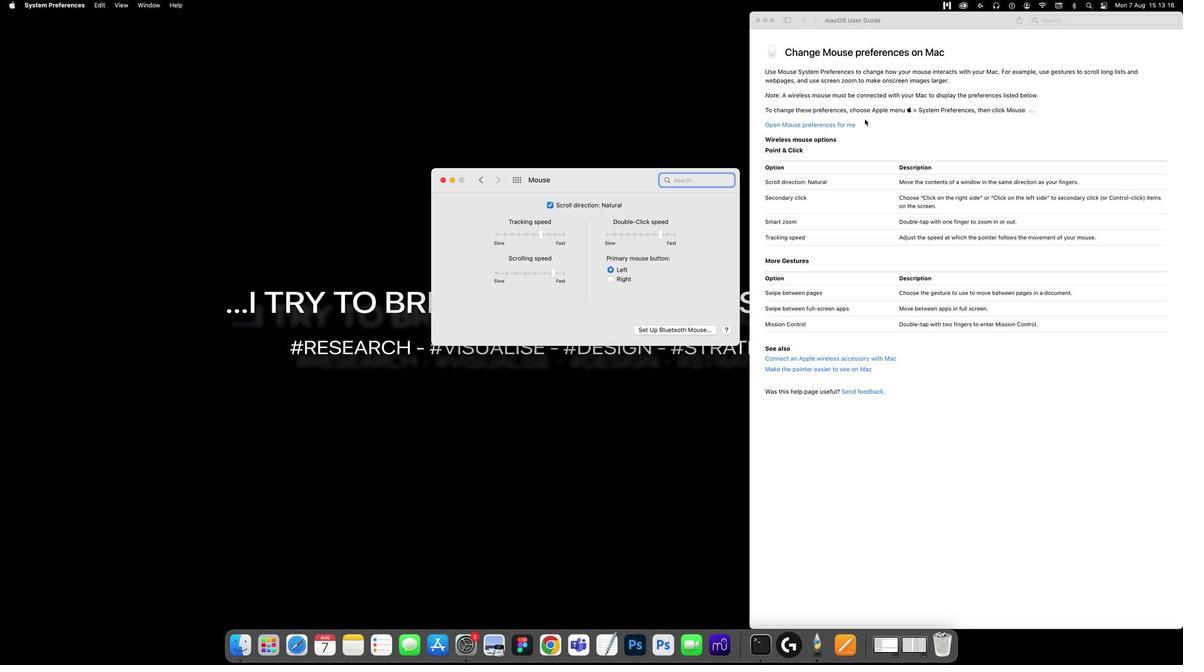 
Action: Mouse scrolled (838, 118) with delta (78, -7)
Screenshot: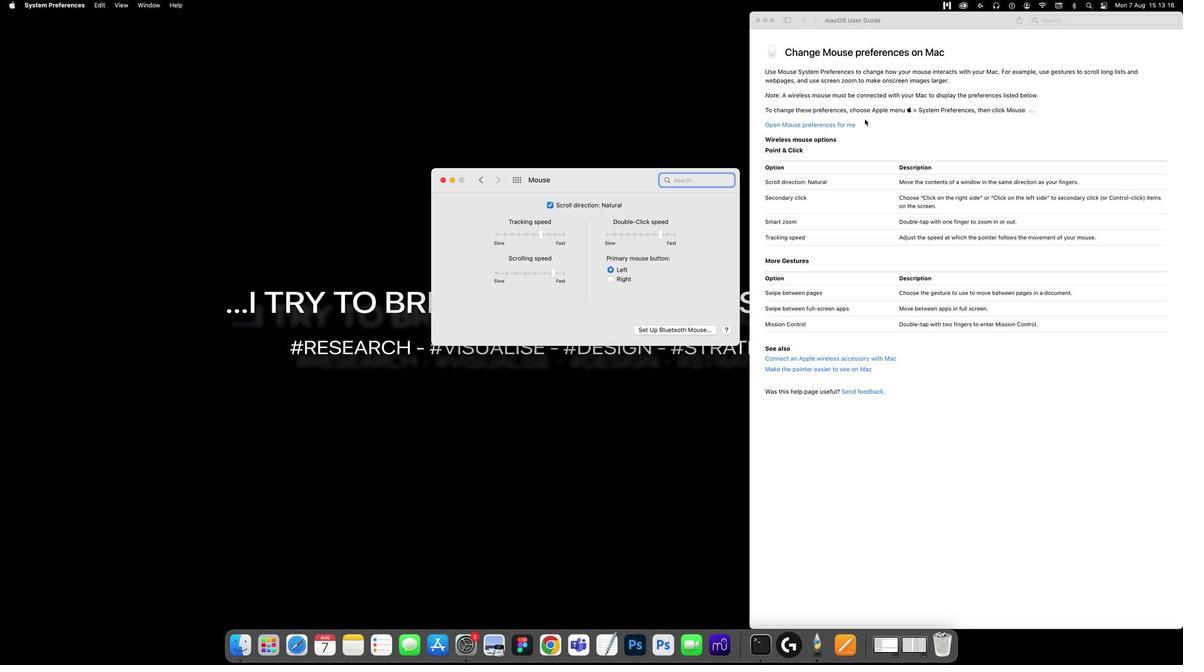 
Action: Mouse scrolled (838, 118) with delta (78, 0)
Screenshot: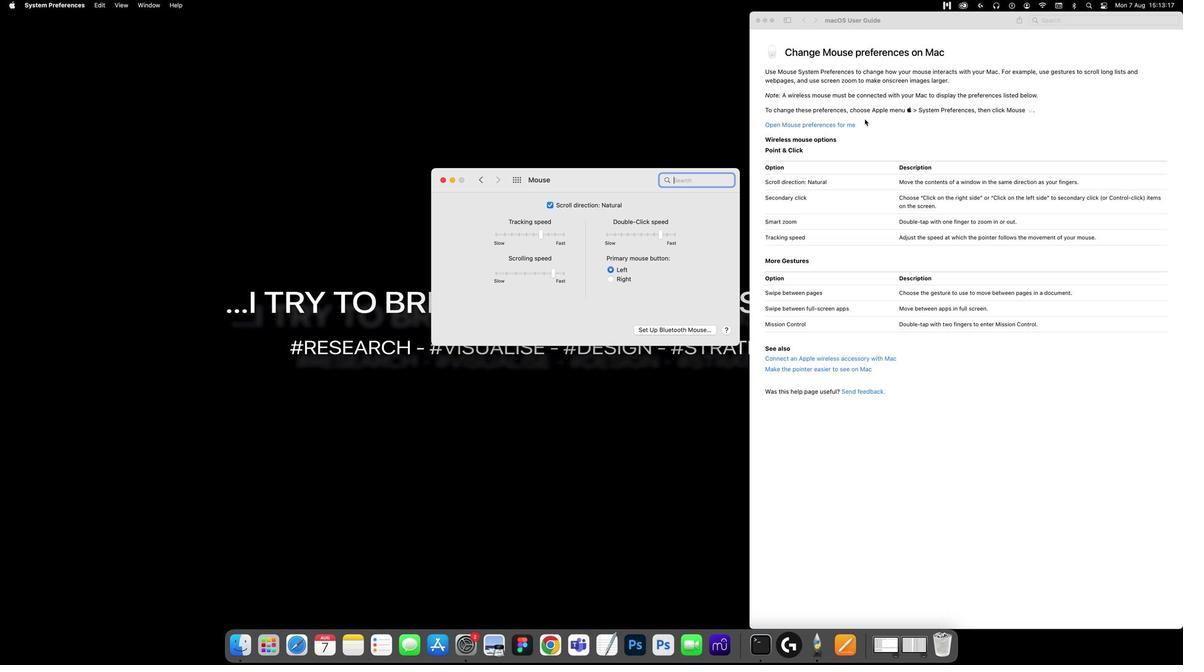 
Action: Mouse scrolled (838, 118) with delta (78, 0)
Screenshot: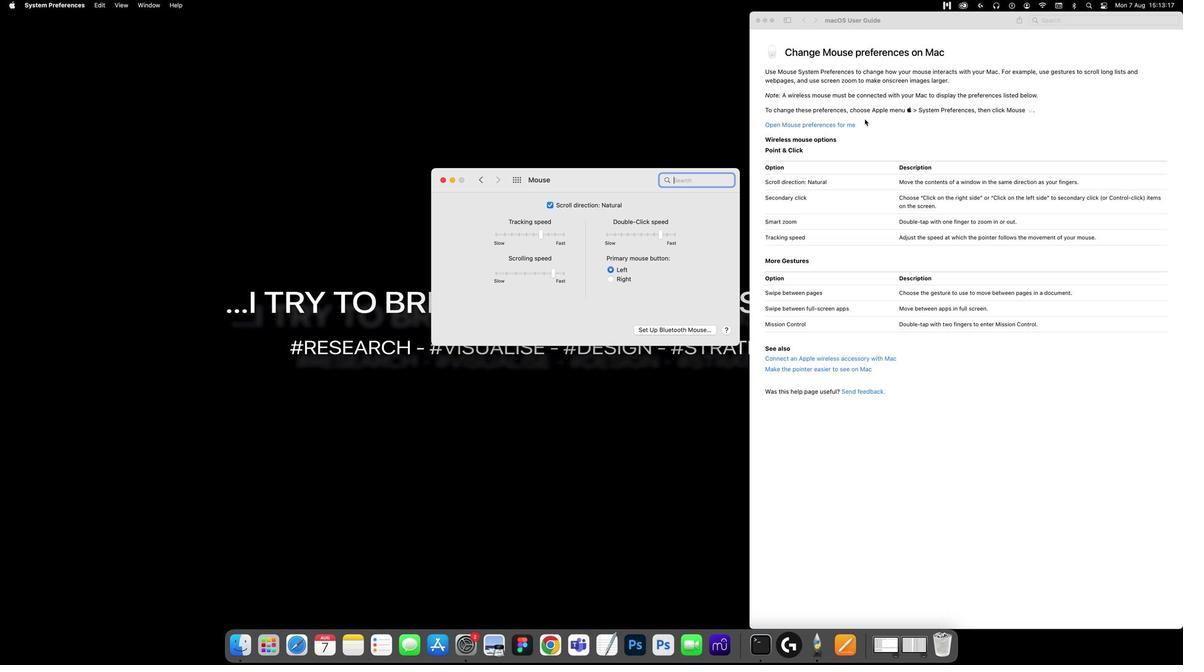 
Action: Mouse scrolled (838, 118) with delta (78, 3)
Screenshot: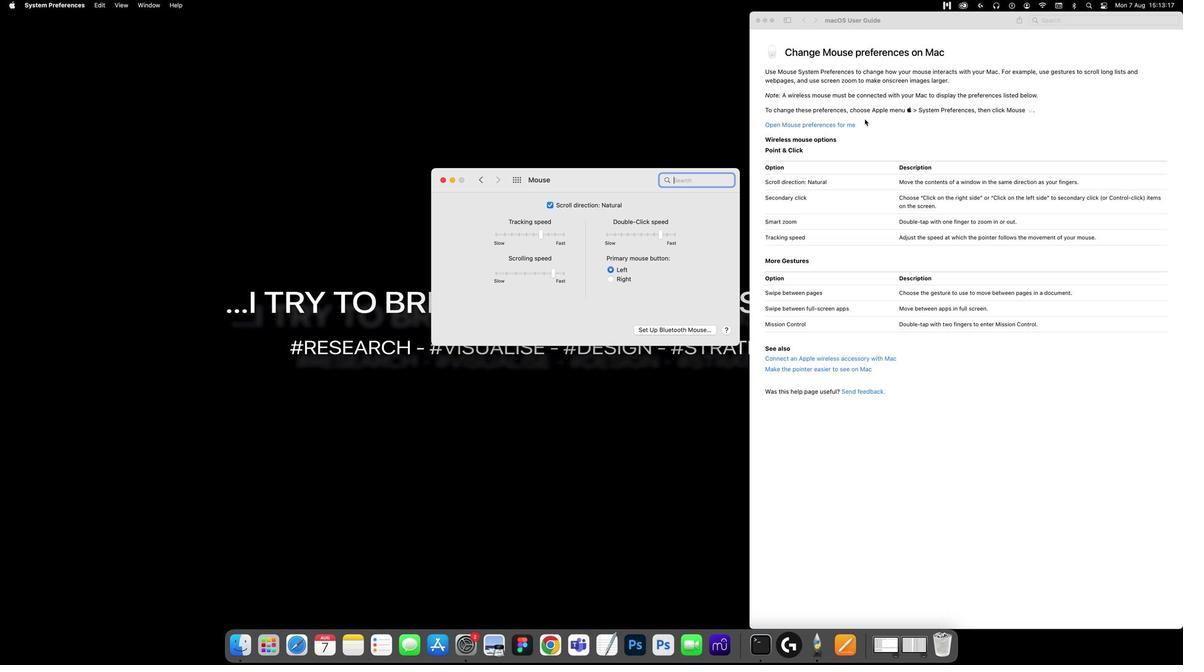 
Action: Mouse scrolled (838, 118) with delta (78, 5)
Screenshot: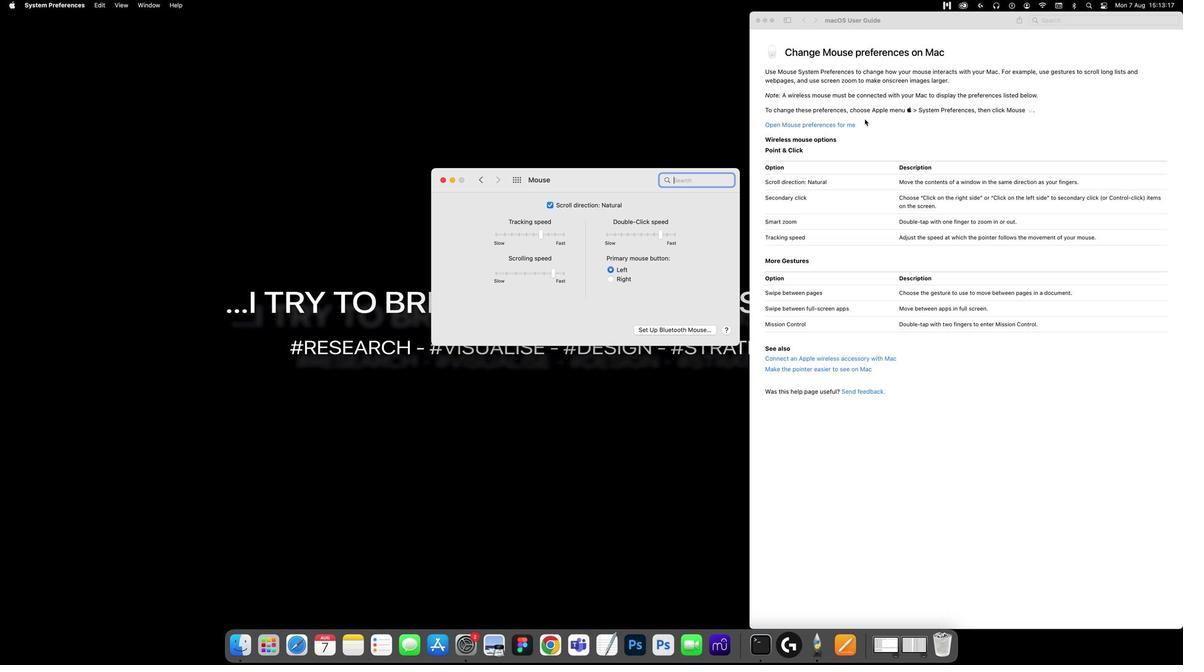 
Action: Mouse scrolled (838, 118) with delta (78, 6)
Screenshot: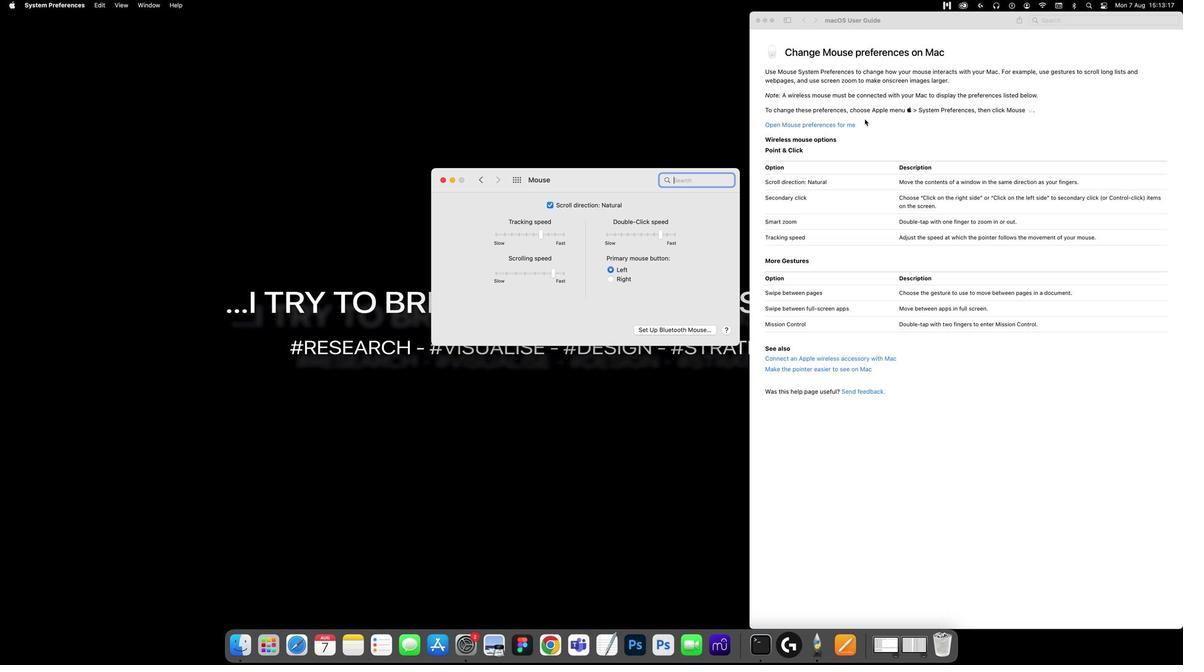 
Action: Mouse scrolled (838, 118) with delta (78, 6)
Screenshot: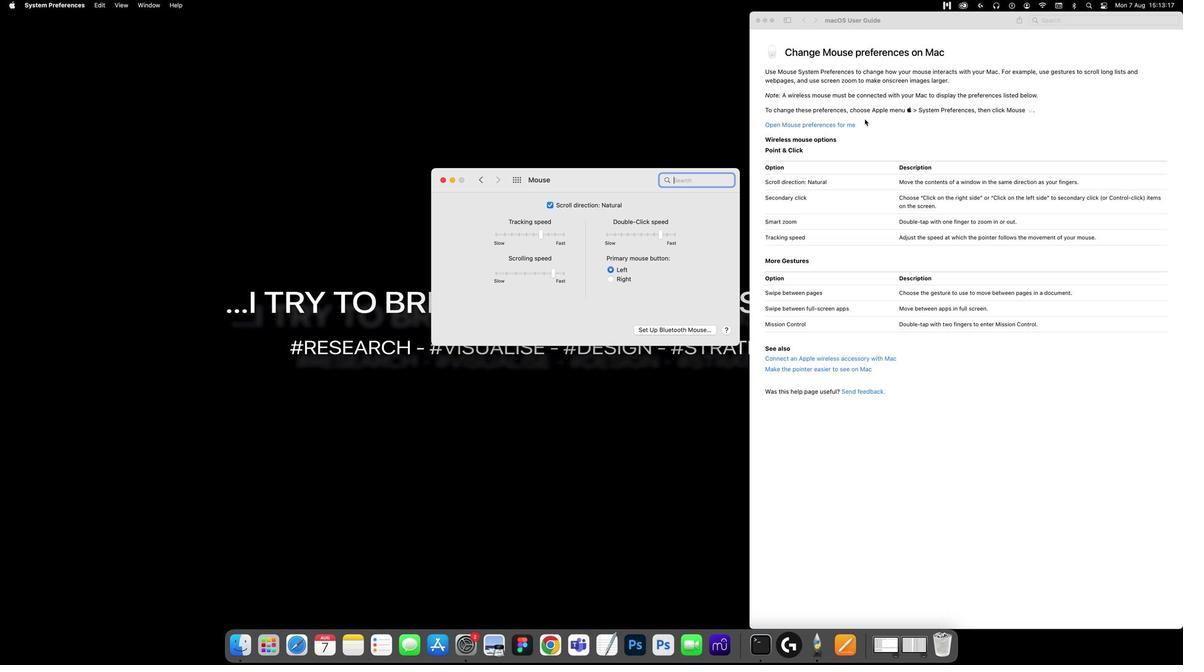 
Action: Mouse moved to (744, 17)
Screenshot: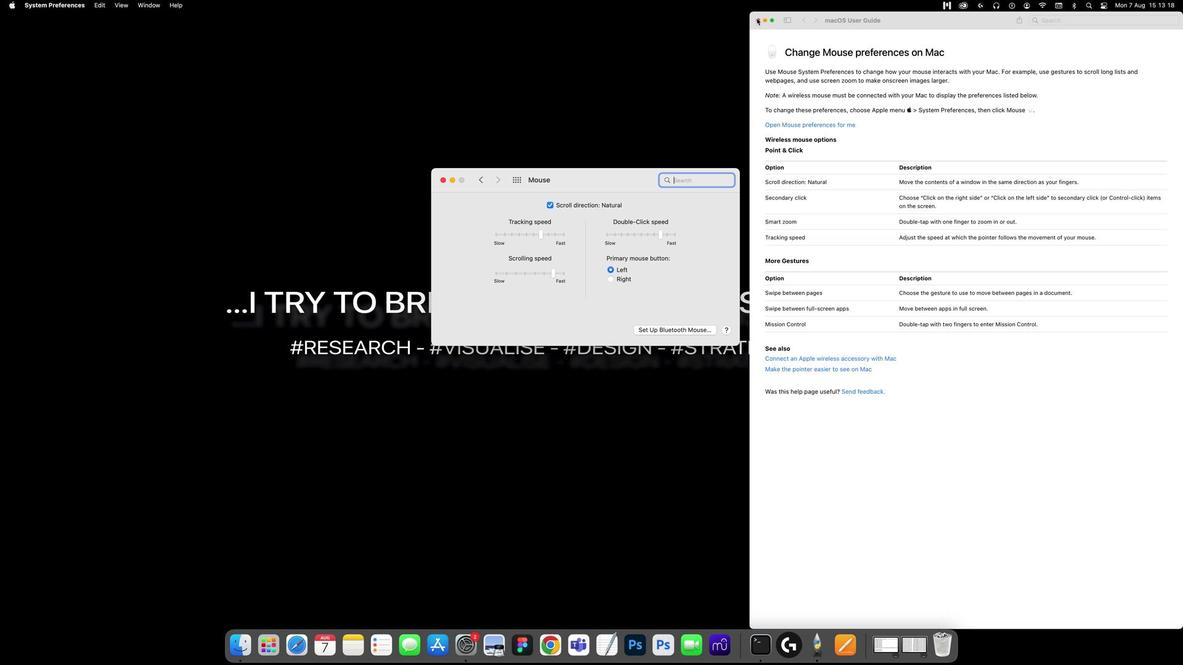 
Action: Mouse pressed left at (744, 17)
Screenshot: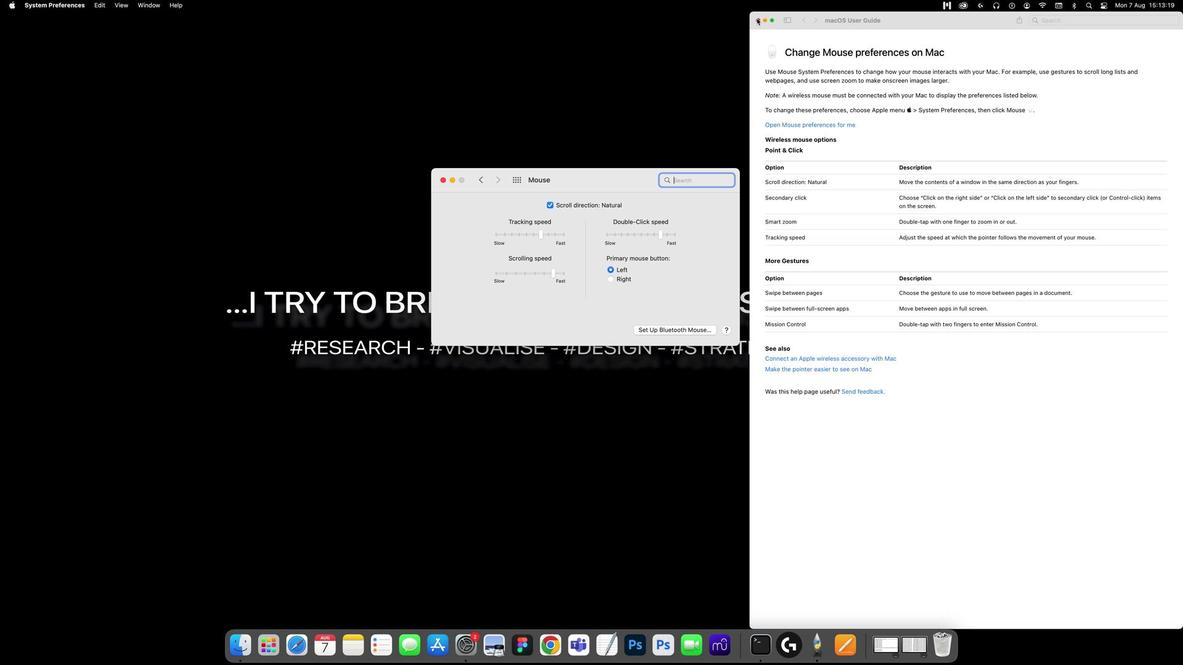 
Action: Mouse moved to (700, 251)
Screenshot: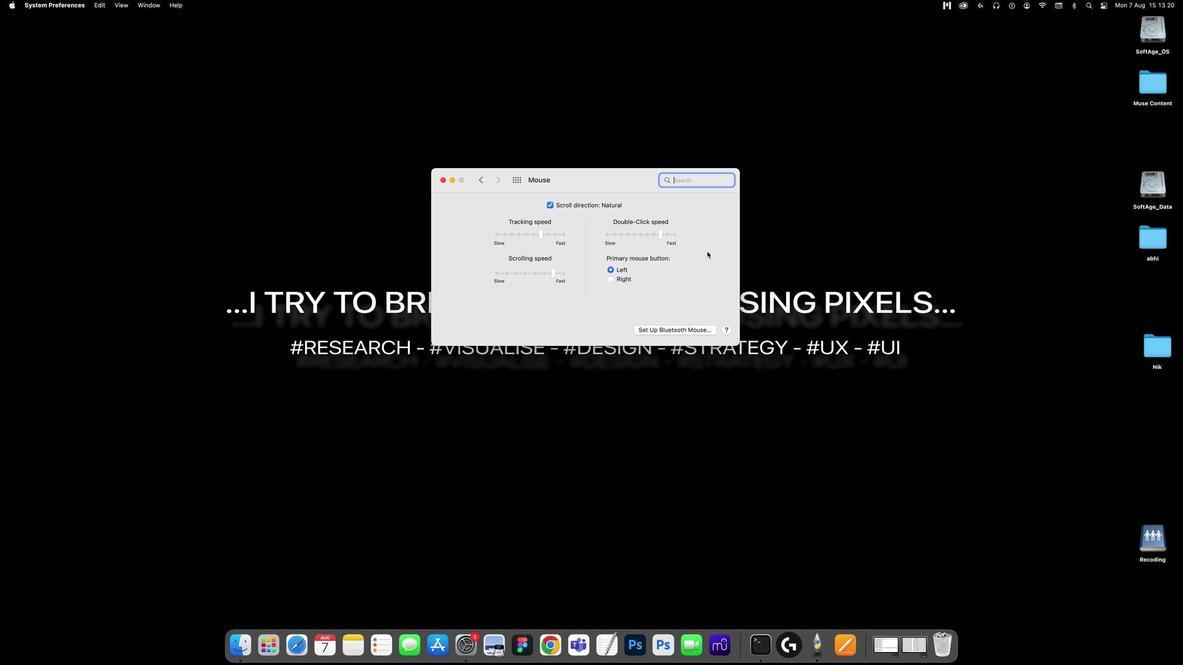 
Action: Mouse pressed left at (700, 251)
Screenshot: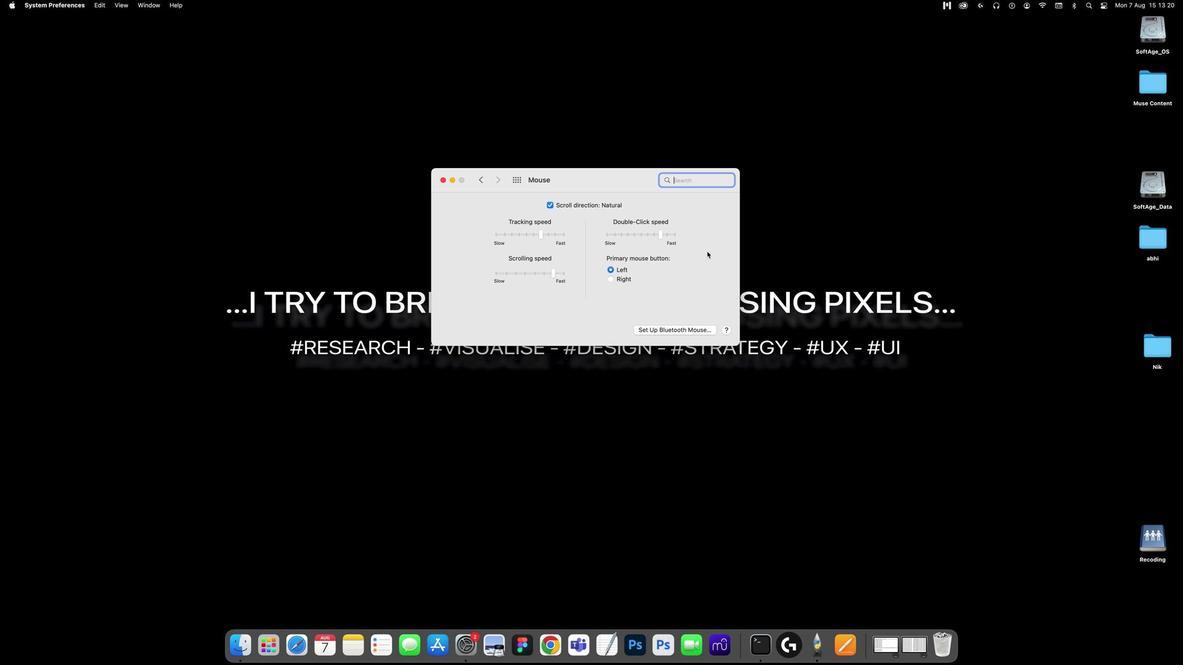 
